 Task: Search one way flight ticket for 5 adults, 1 child, 2 infants in seat and 1 infant on lap in business from Albany: Albany International Airport to Greensboro: Piedmont Triad International Airport on 5-1-2023. Choice of flights is Delta. Number of bags: 1 carry on bag. Price is upto 76000. Outbound departure time preference is 5:30.
Action: Mouse moved to (218, 399)
Screenshot: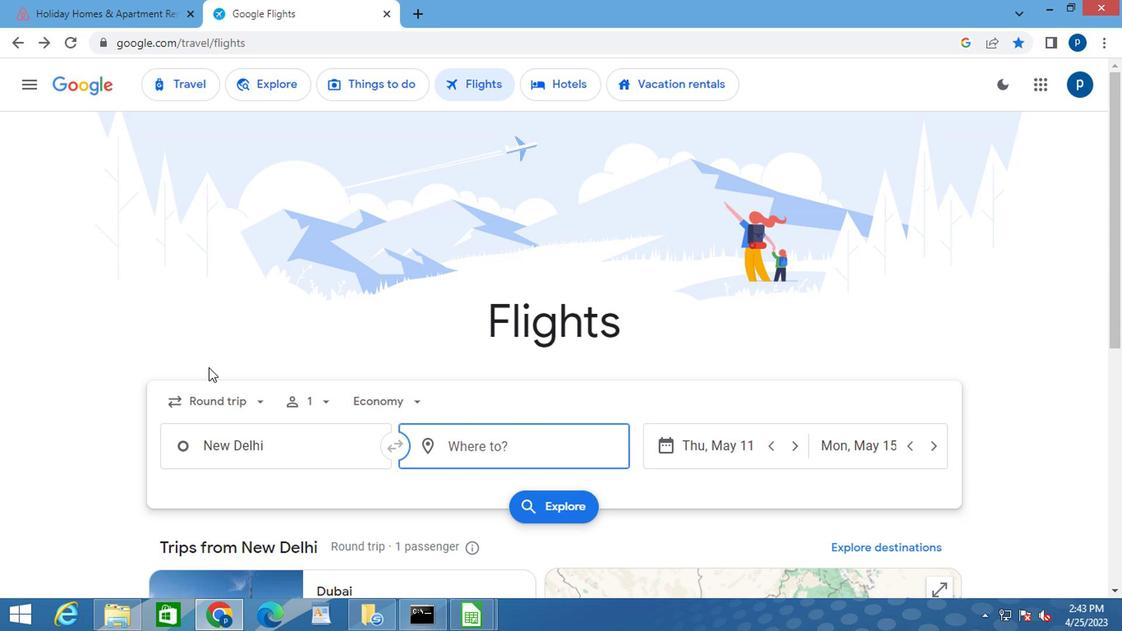 
Action: Mouse pressed left at (218, 399)
Screenshot: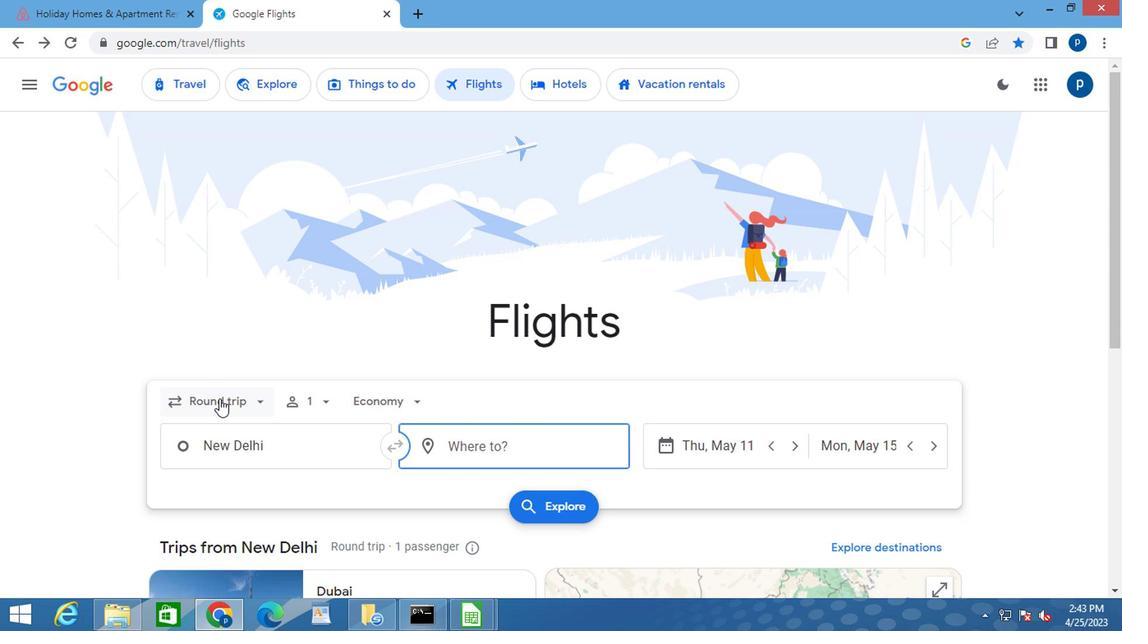 
Action: Mouse moved to (223, 473)
Screenshot: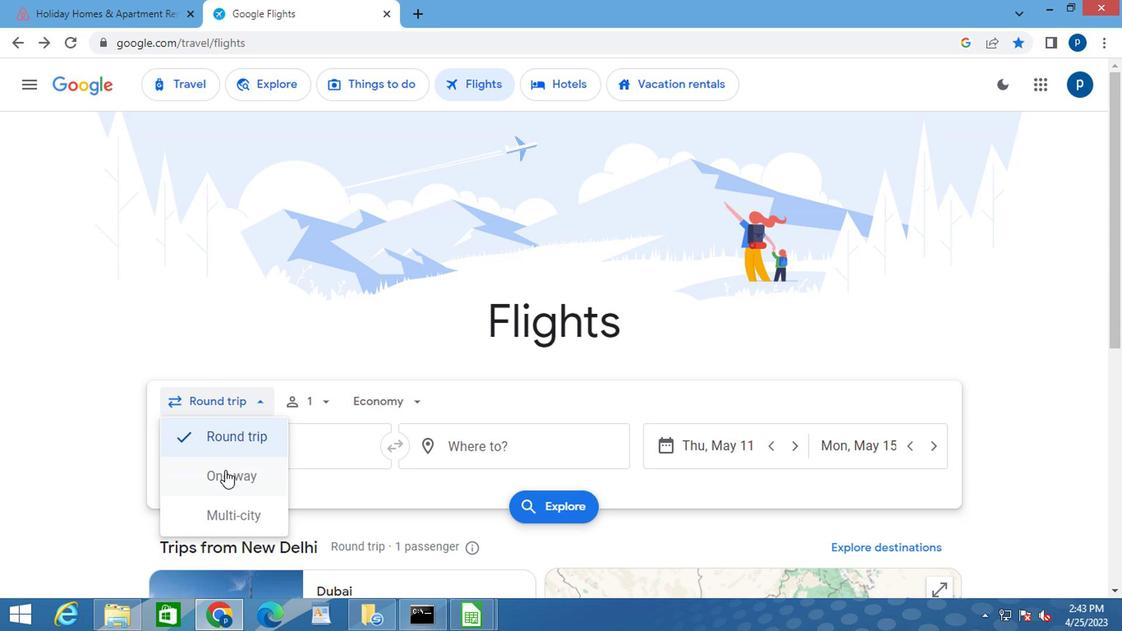 
Action: Mouse pressed left at (223, 473)
Screenshot: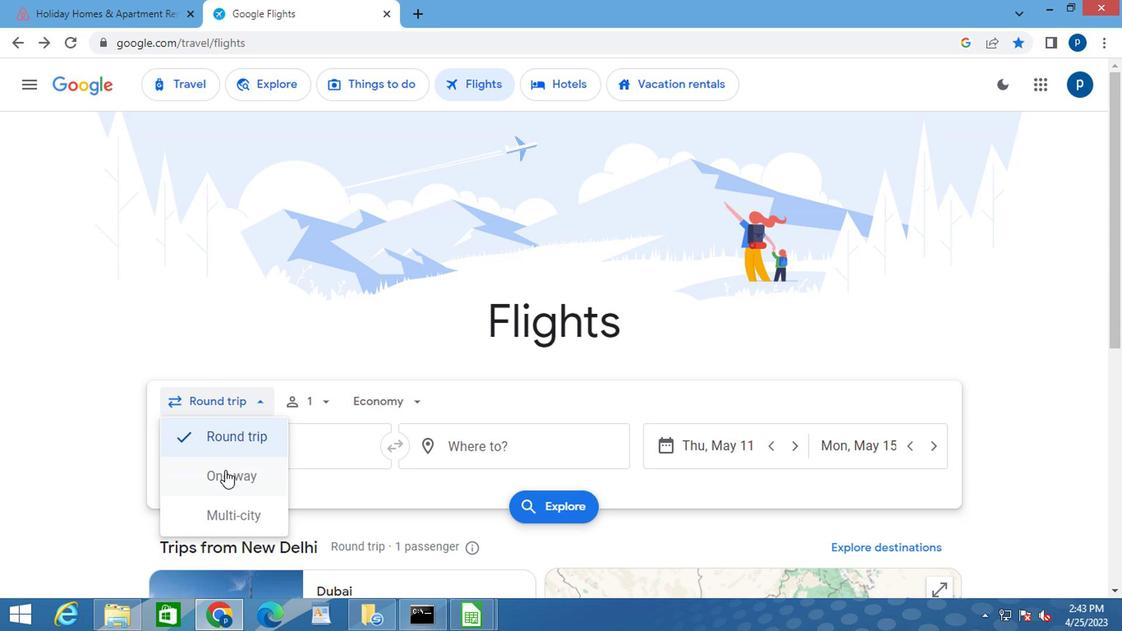 
Action: Mouse moved to (294, 402)
Screenshot: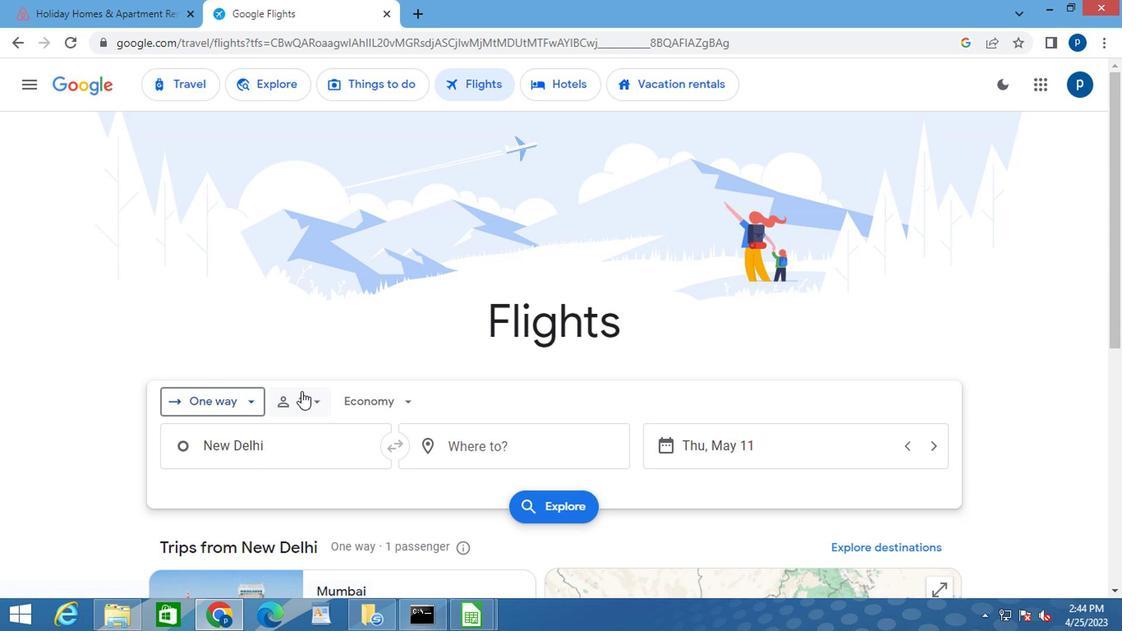 
Action: Mouse scrolled (294, 401) with delta (0, -1)
Screenshot: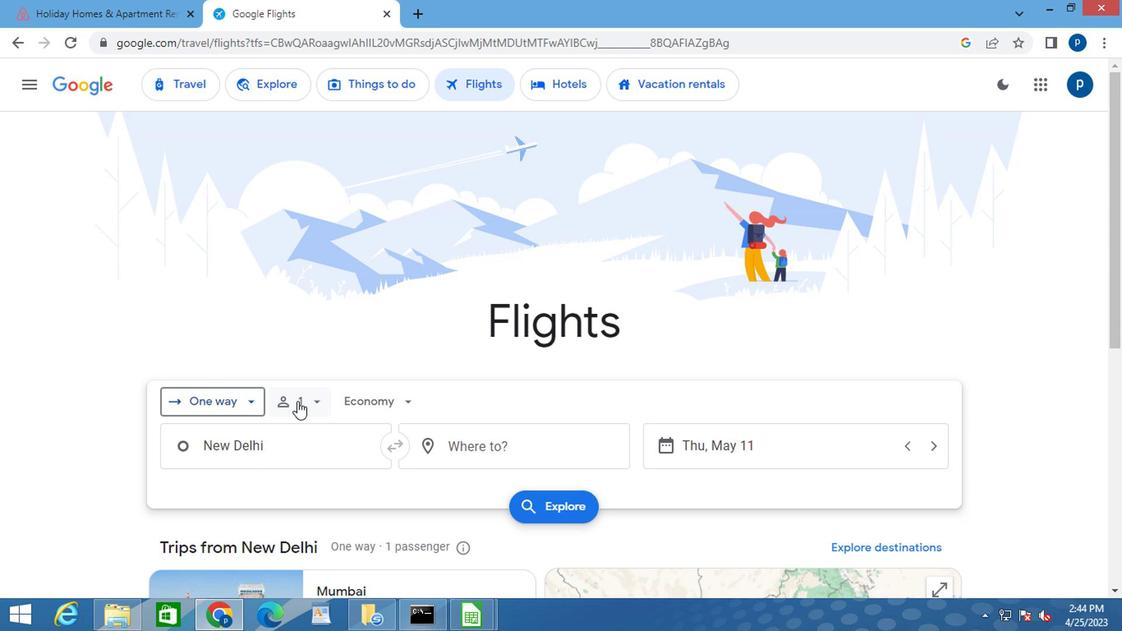 
Action: Mouse scrolled (294, 401) with delta (0, -1)
Screenshot: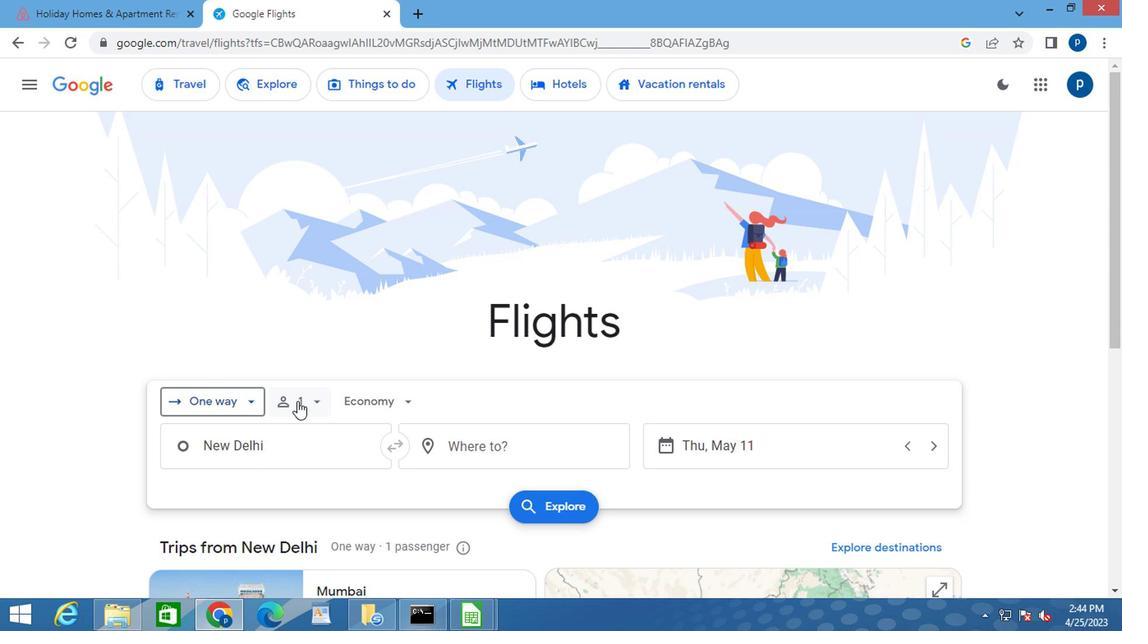 
Action: Mouse moved to (291, 401)
Screenshot: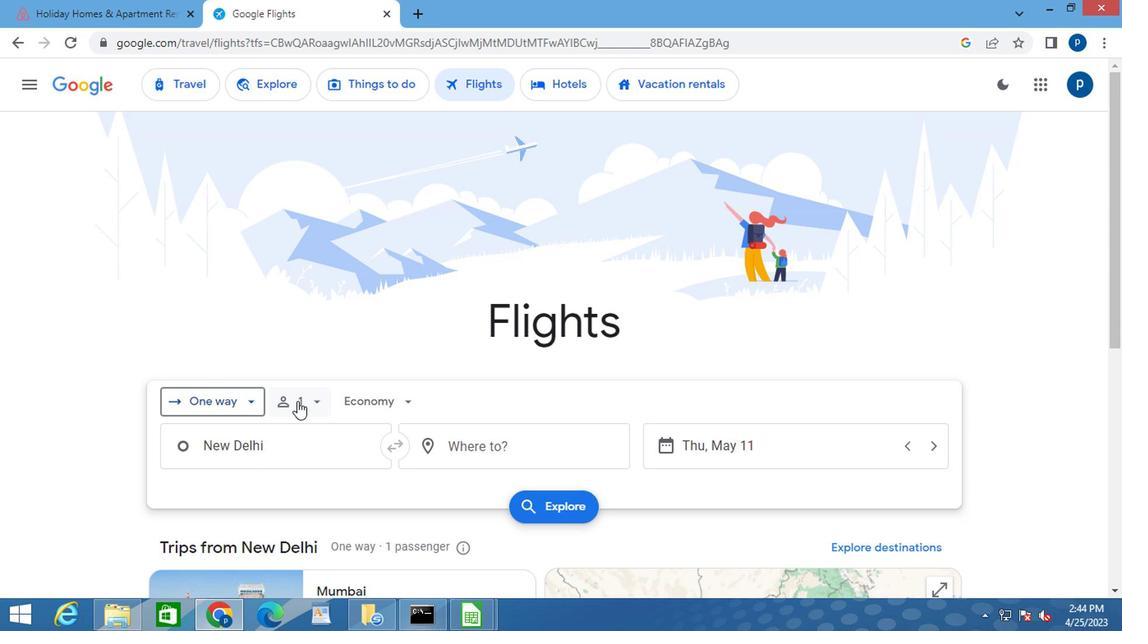 
Action: Mouse scrolled (292, 401) with delta (0, -1)
Screenshot: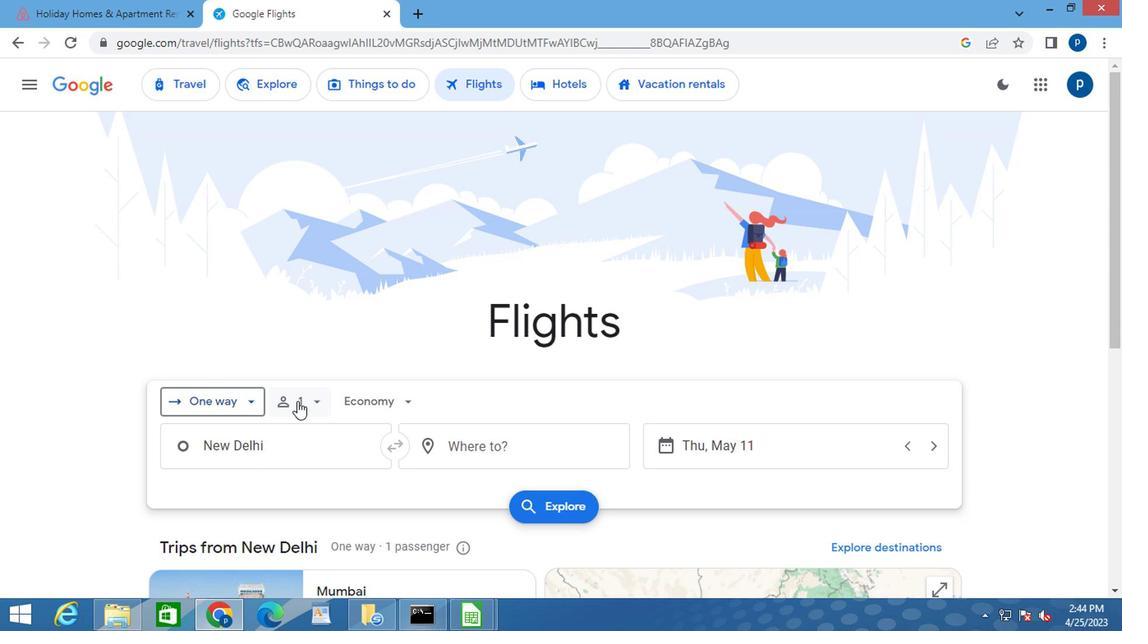 
Action: Mouse moved to (302, 157)
Screenshot: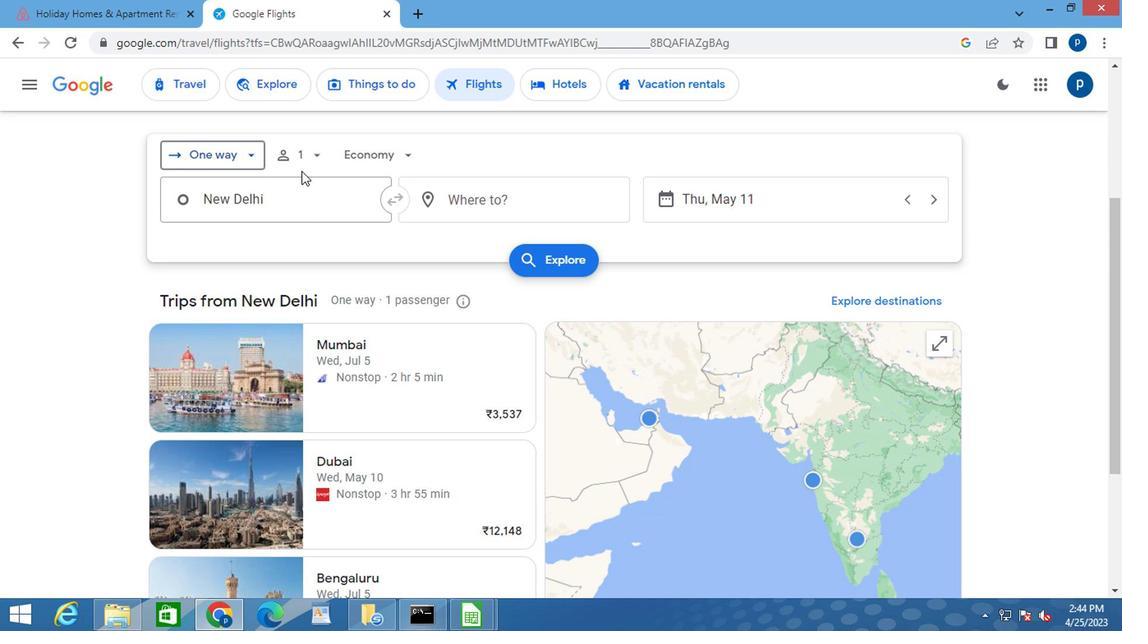 
Action: Mouse pressed left at (302, 157)
Screenshot: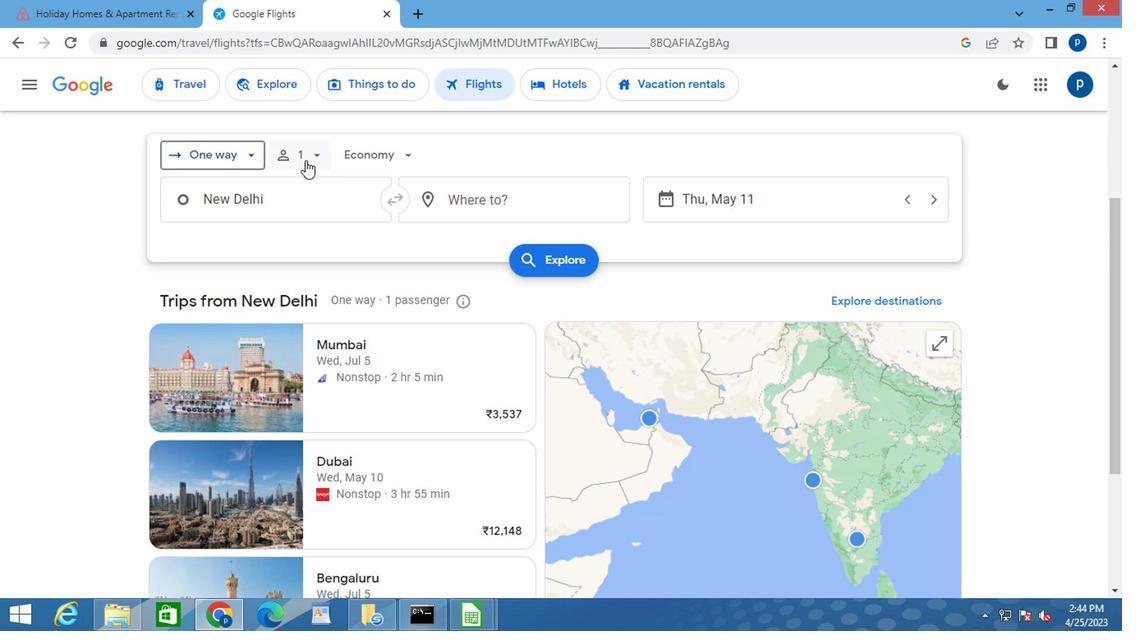 
Action: Mouse moved to (444, 202)
Screenshot: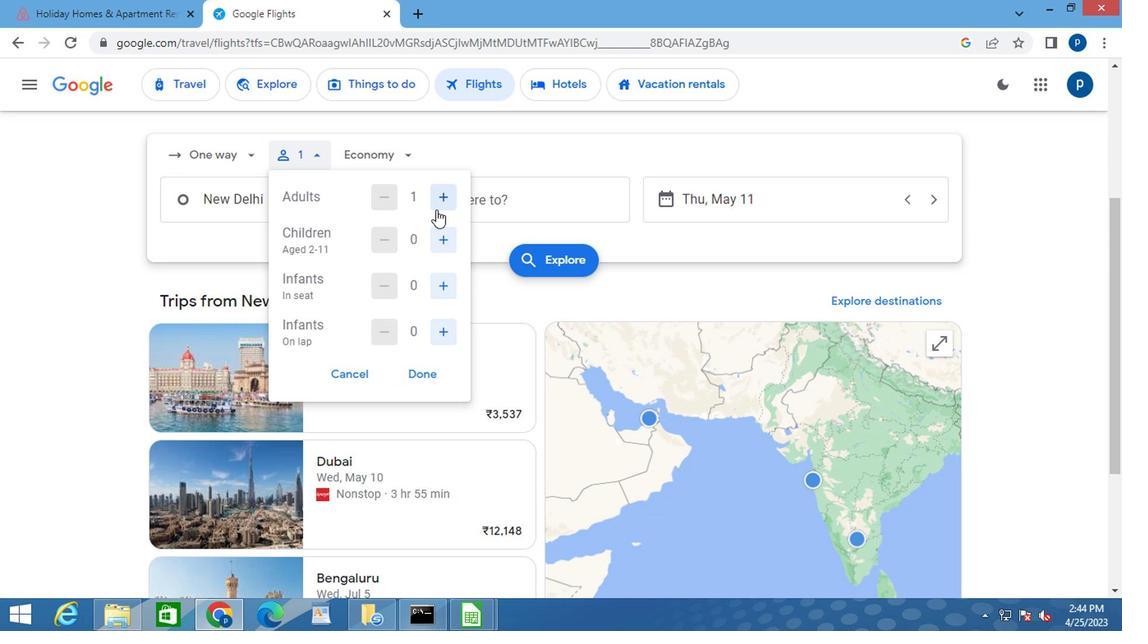 
Action: Mouse pressed left at (444, 202)
Screenshot: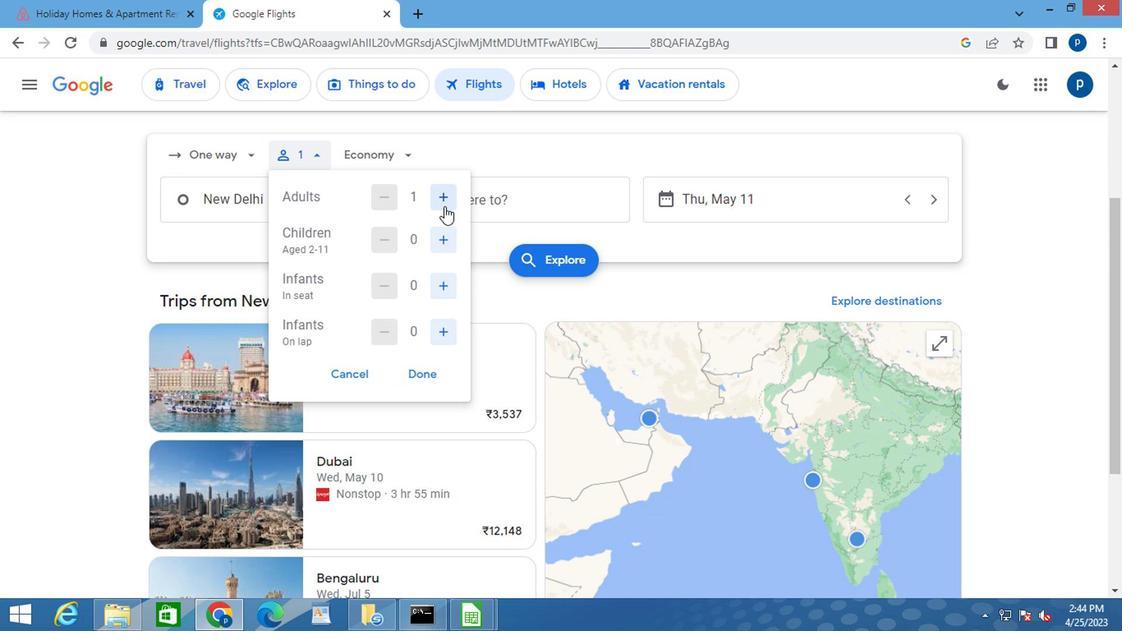 
Action: Mouse pressed left at (444, 202)
Screenshot: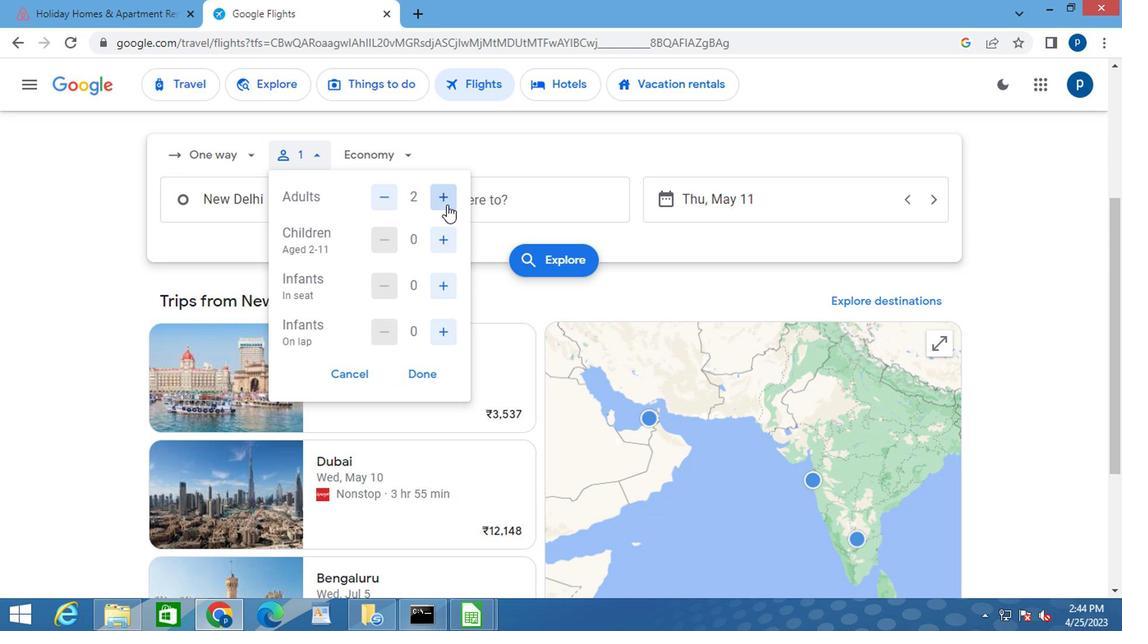 
Action: Mouse pressed left at (444, 202)
Screenshot: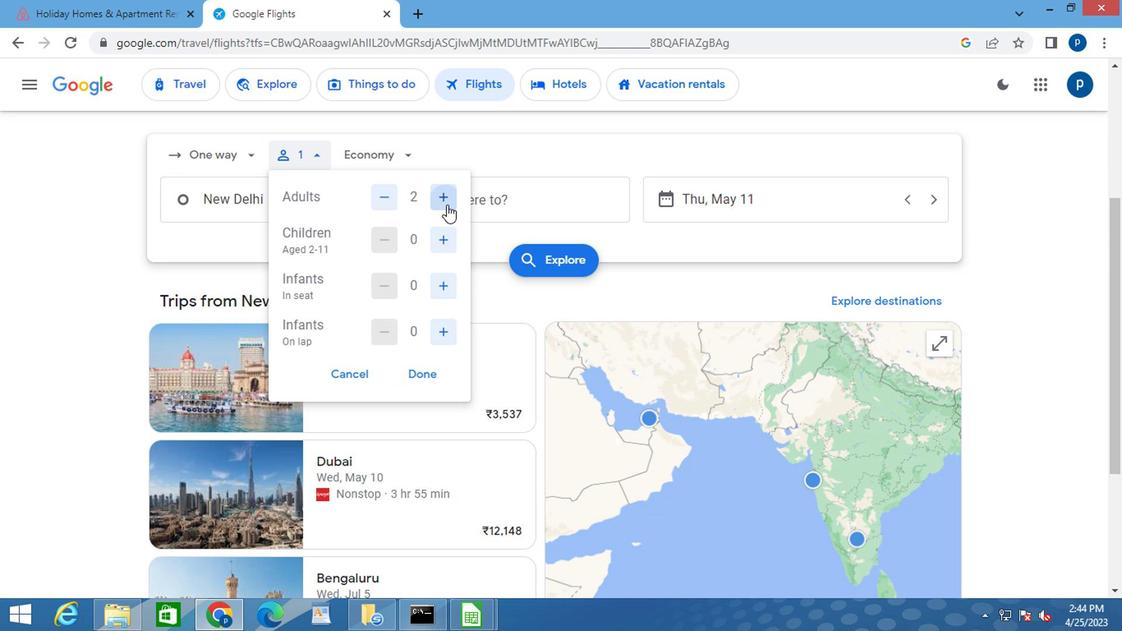 
Action: Mouse moved to (444, 202)
Screenshot: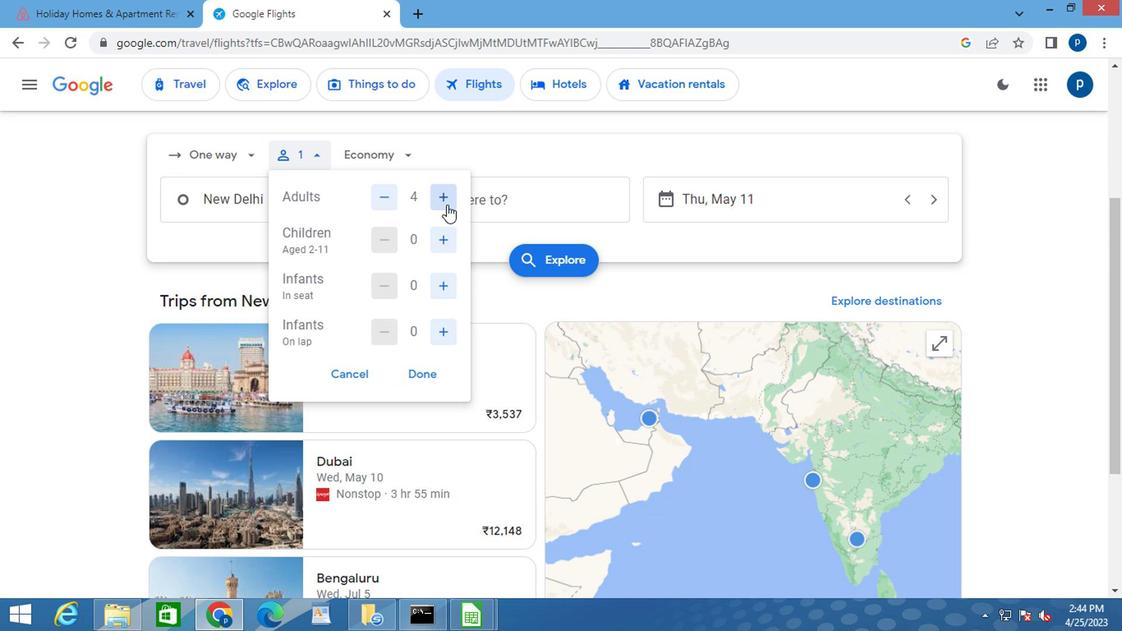 
Action: Mouse pressed left at (444, 202)
Screenshot: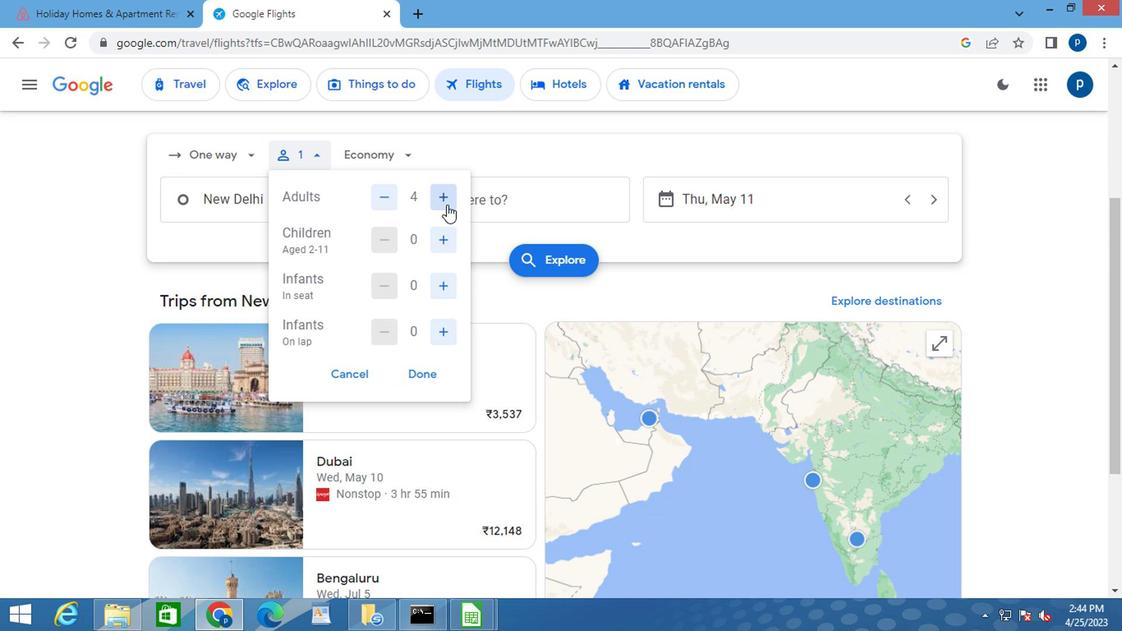 
Action: Mouse moved to (438, 239)
Screenshot: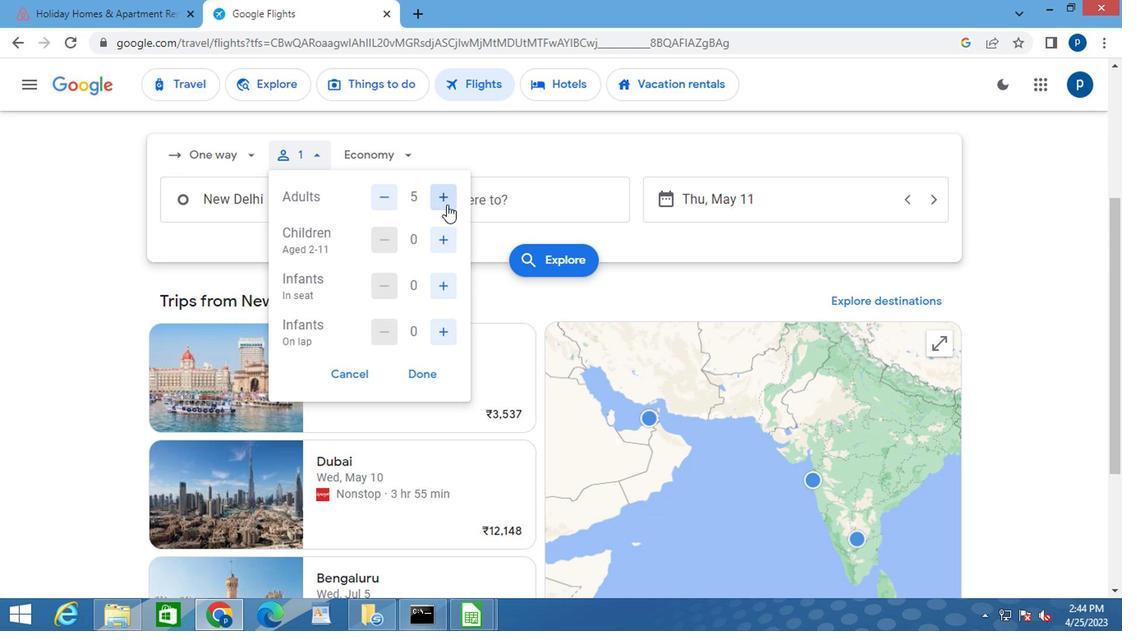 
Action: Mouse pressed left at (438, 239)
Screenshot: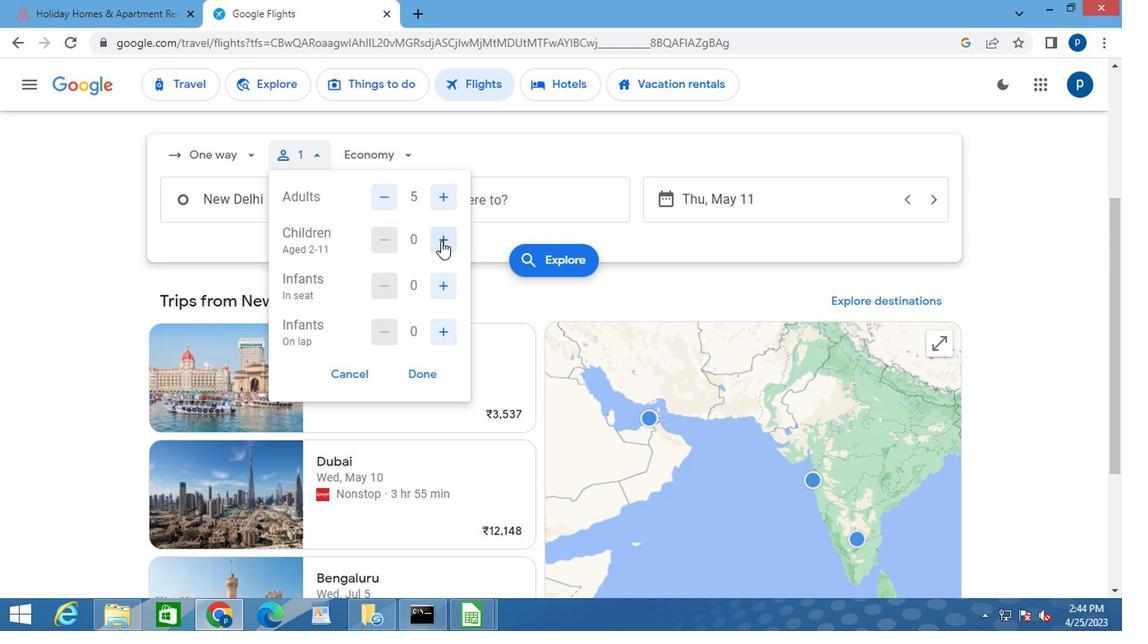 
Action: Mouse moved to (440, 280)
Screenshot: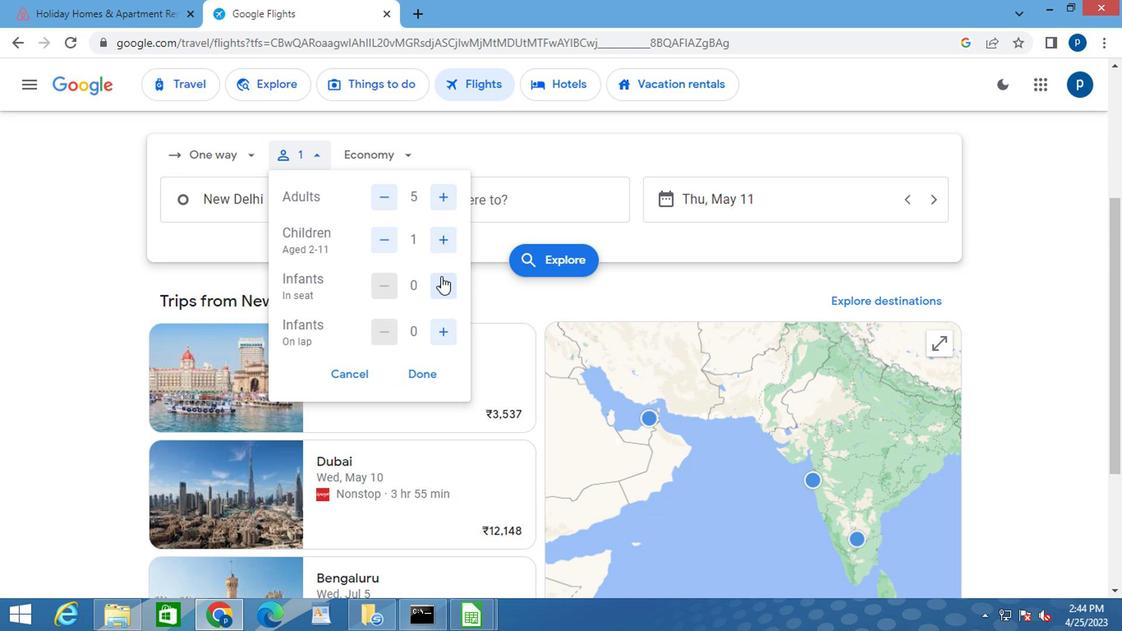 
Action: Mouse pressed left at (440, 280)
Screenshot: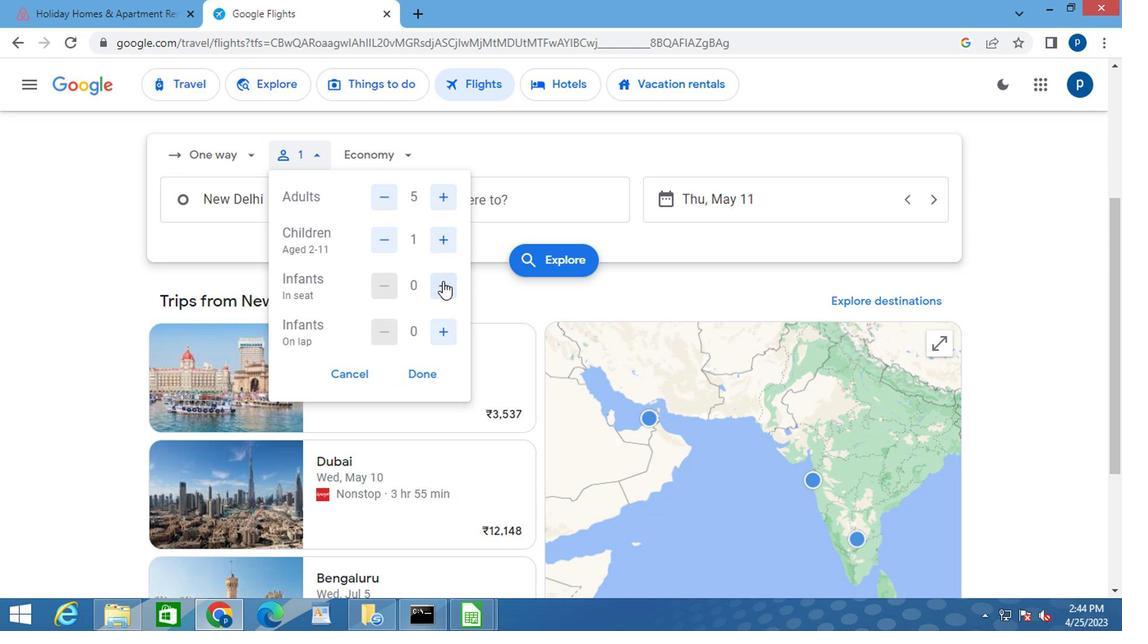 
Action: Mouse moved to (440, 280)
Screenshot: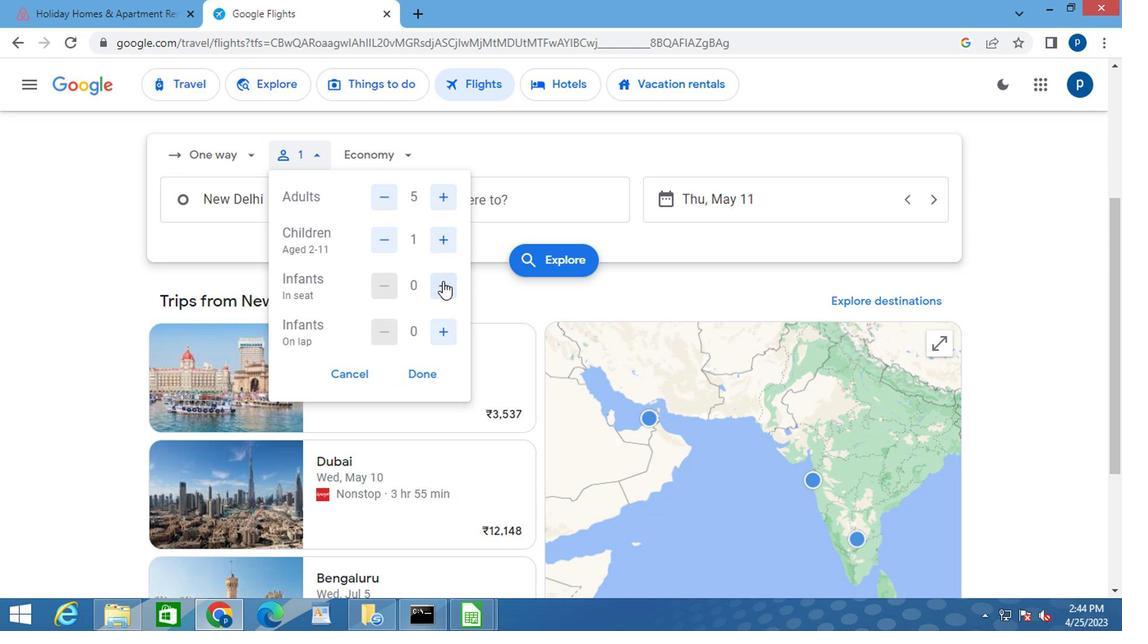 
Action: Mouse pressed left at (440, 280)
Screenshot: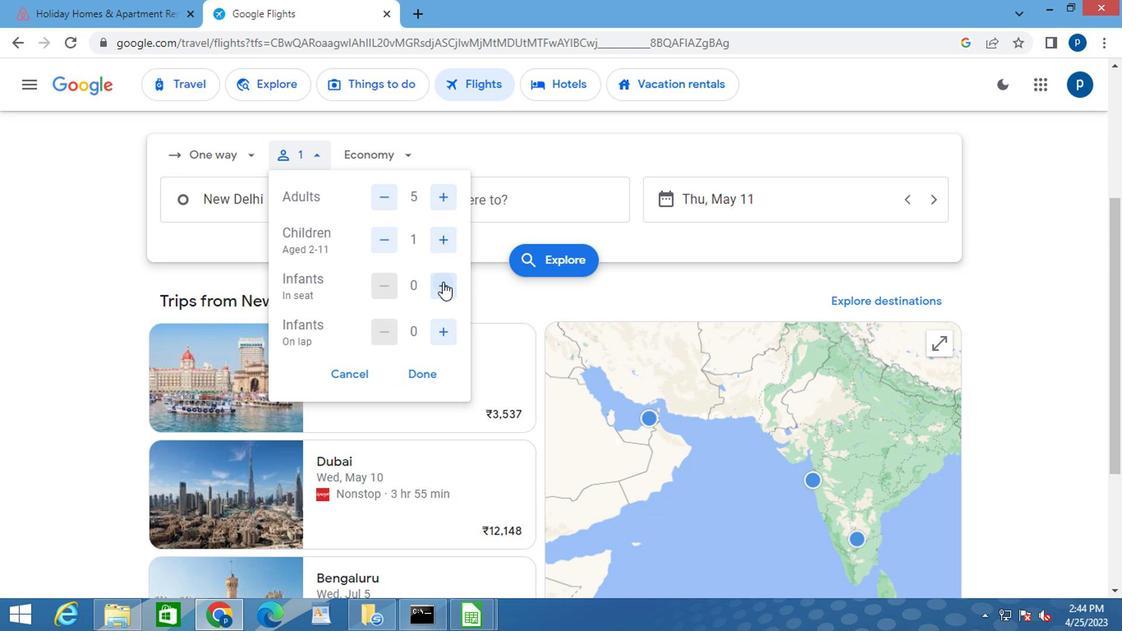 
Action: Mouse moved to (440, 323)
Screenshot: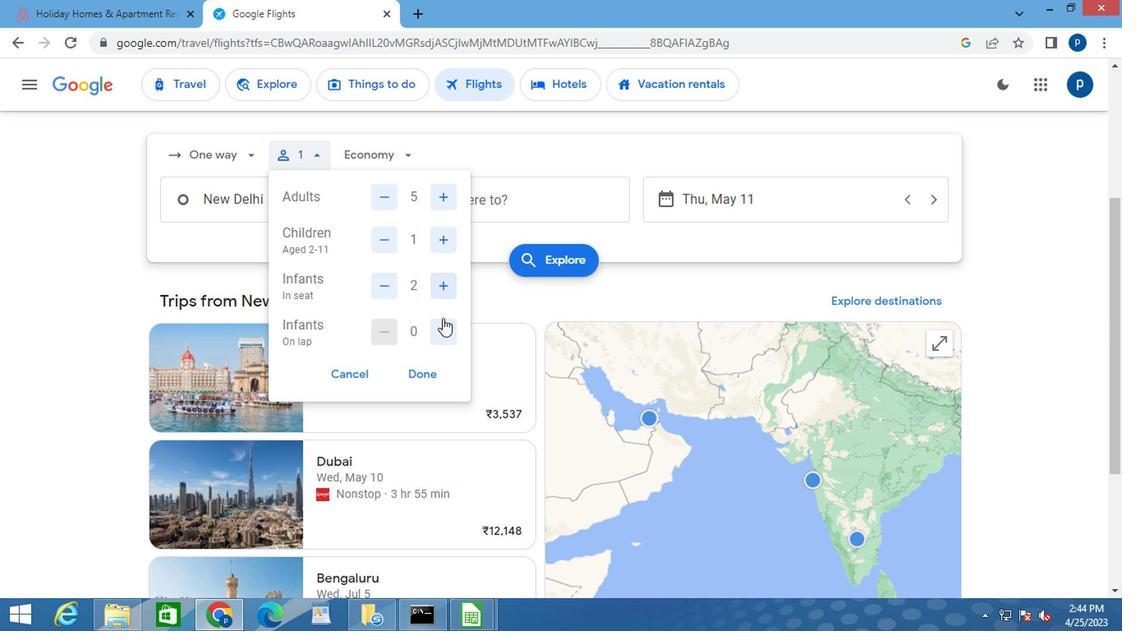 
Action: Mouse pressed left at (440, 323)
Screenshot: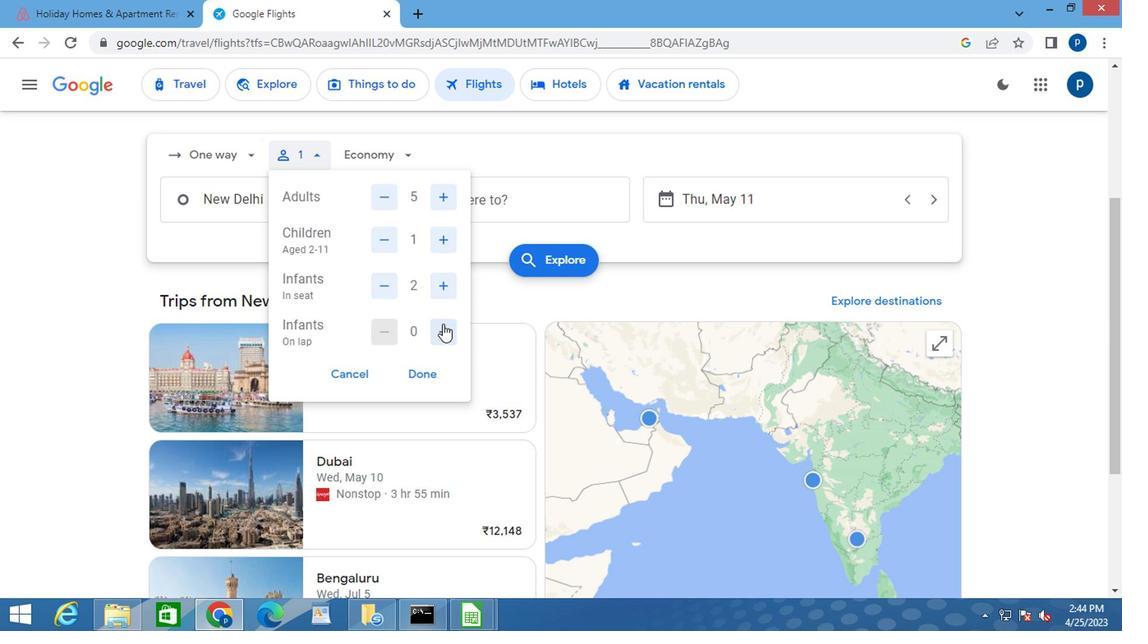 
Action: Mouse moved to (421, 371)
Screenshot: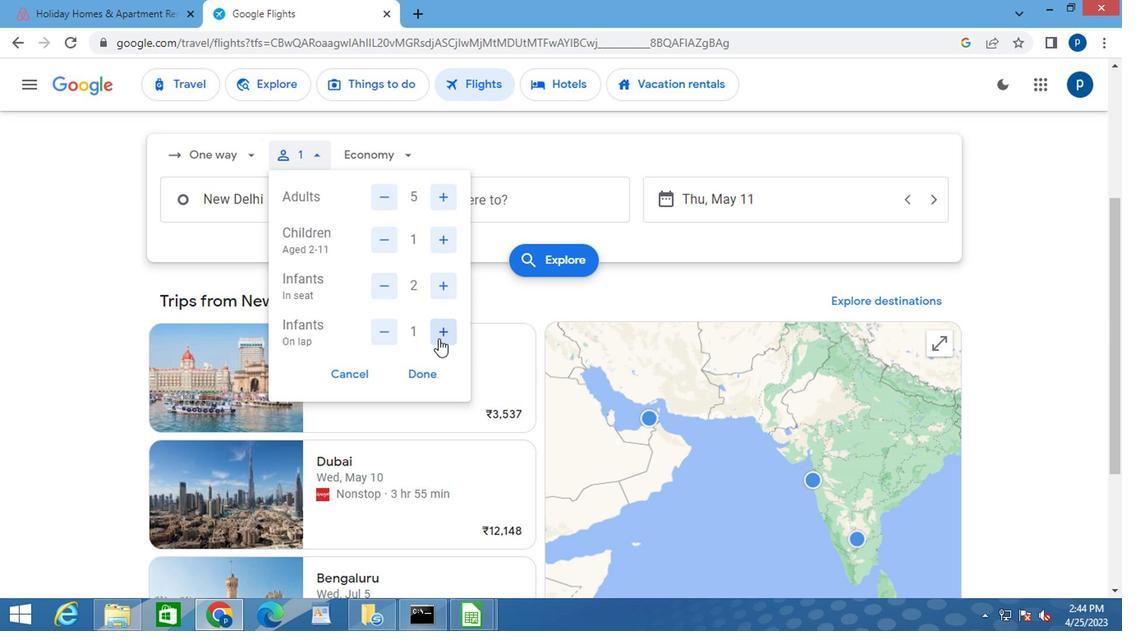 
Action: Mouse pressed left at (421, 371)
Screenshot: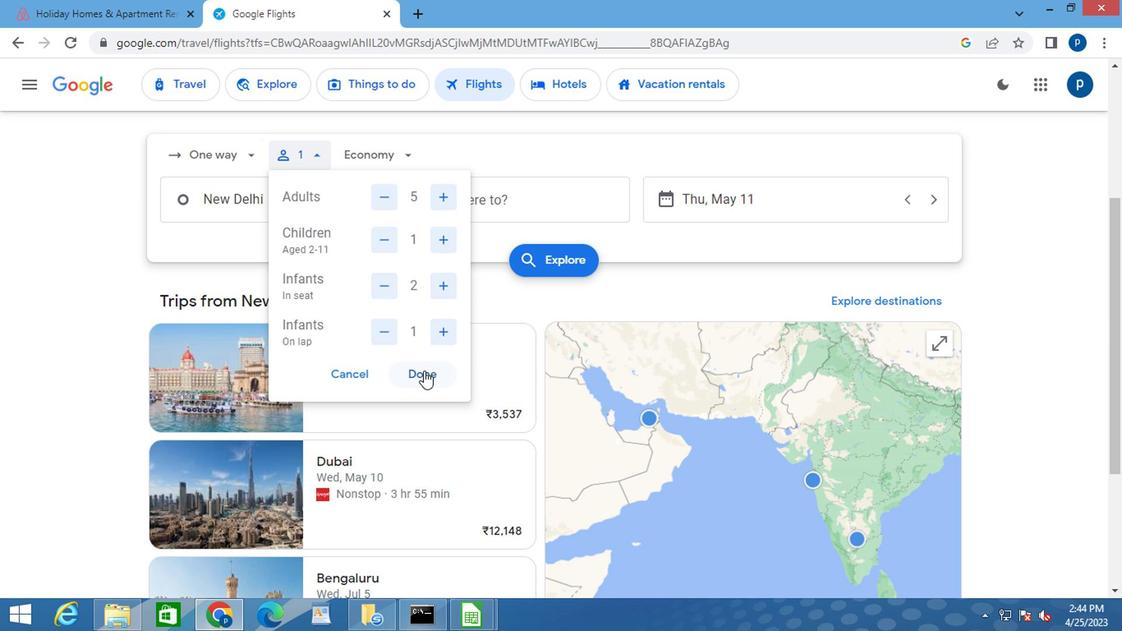 
Action: Mouse moved to (387, 155)
Screenshot: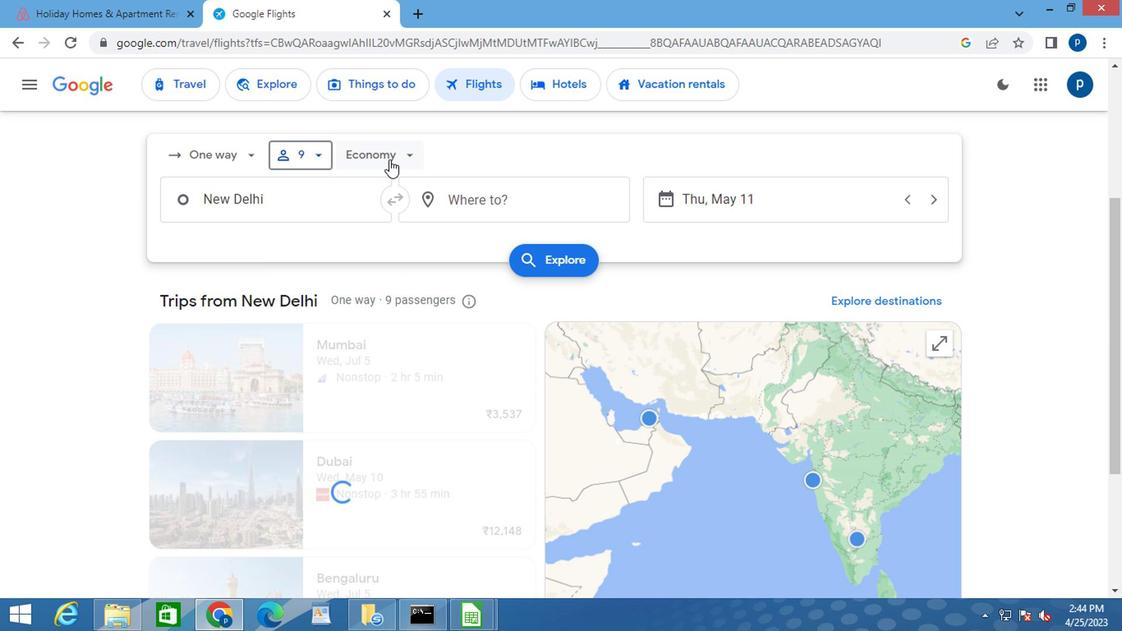 
Action: Mouse pressed left at (387, 155)
Screenshot: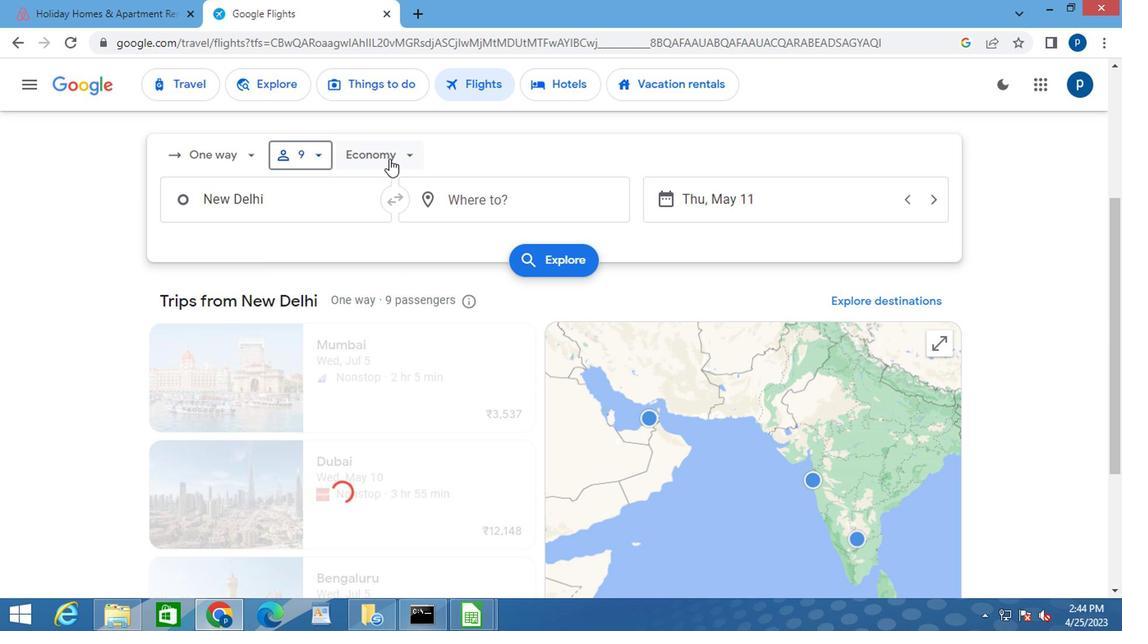 
Action: Mouse moved to (391, 261)
Screenshot: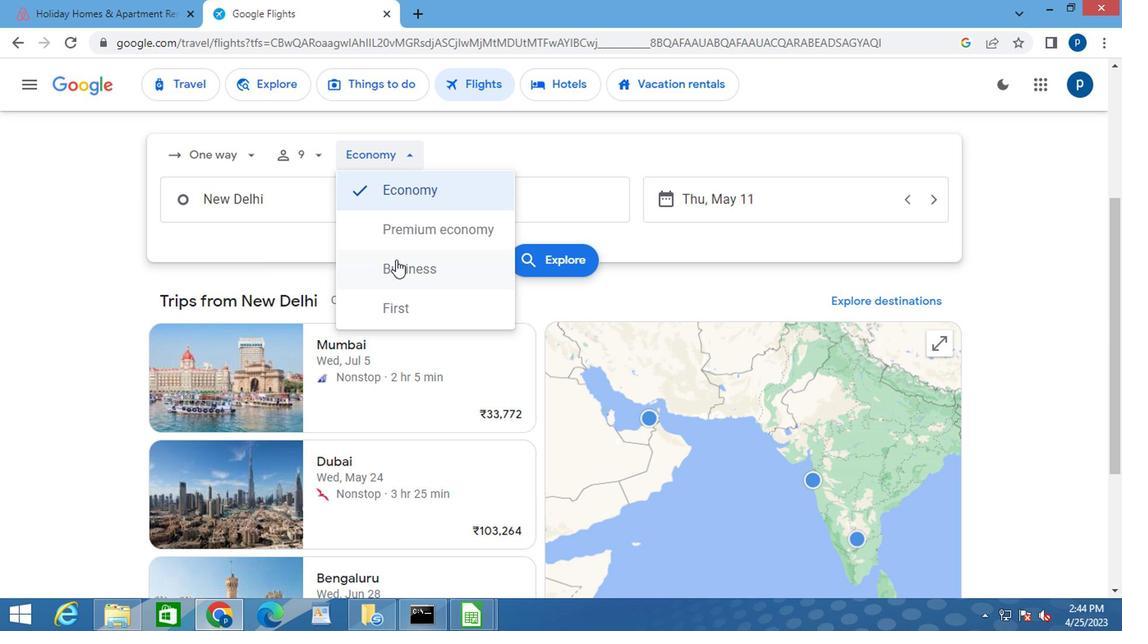 
Action: Mouse pressed left at (391, 261)
Screenshot: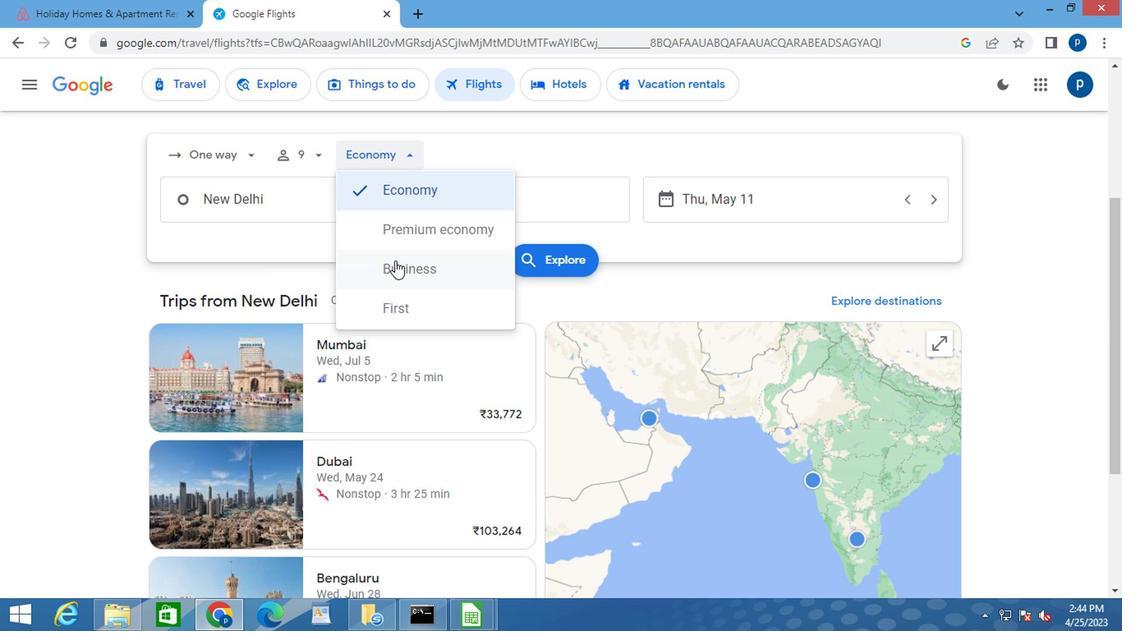 
Action: Mouse moved to (249, 202)
Screenshot: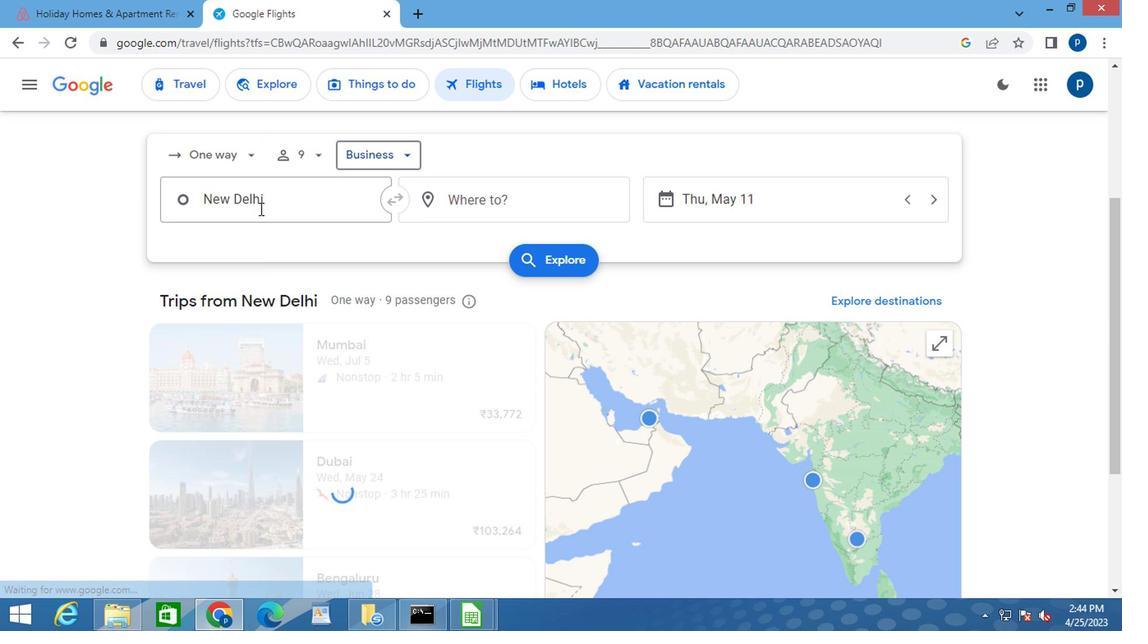 
Action: Mouse pressed left at (249, 202)
Screenshot: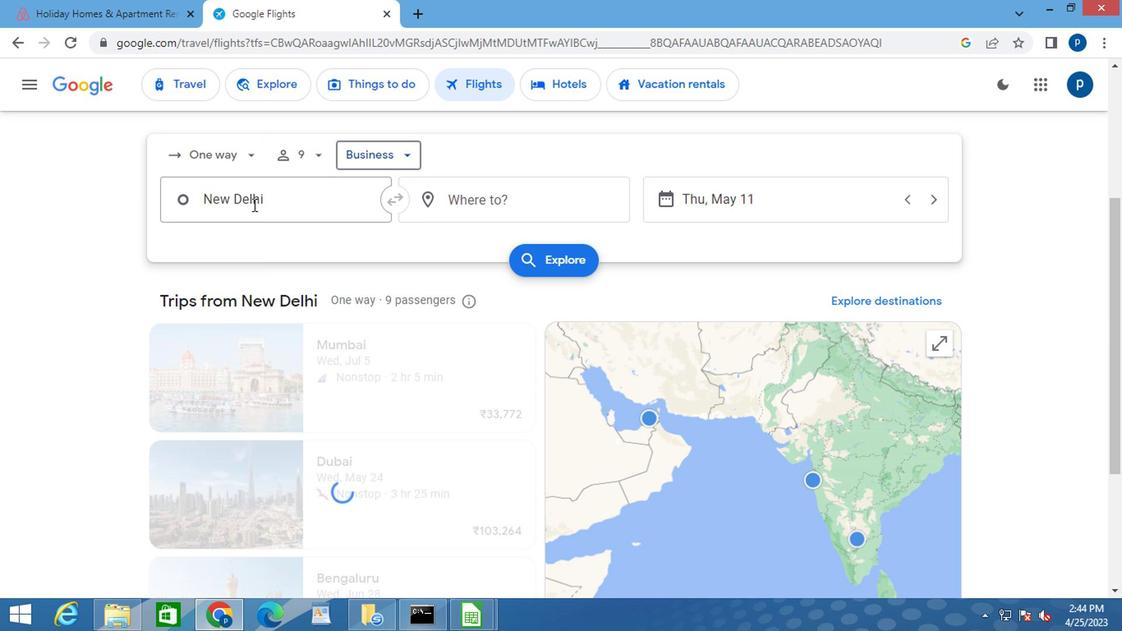 
Action: Mouse pressed left at (249, 202)
Screenshot: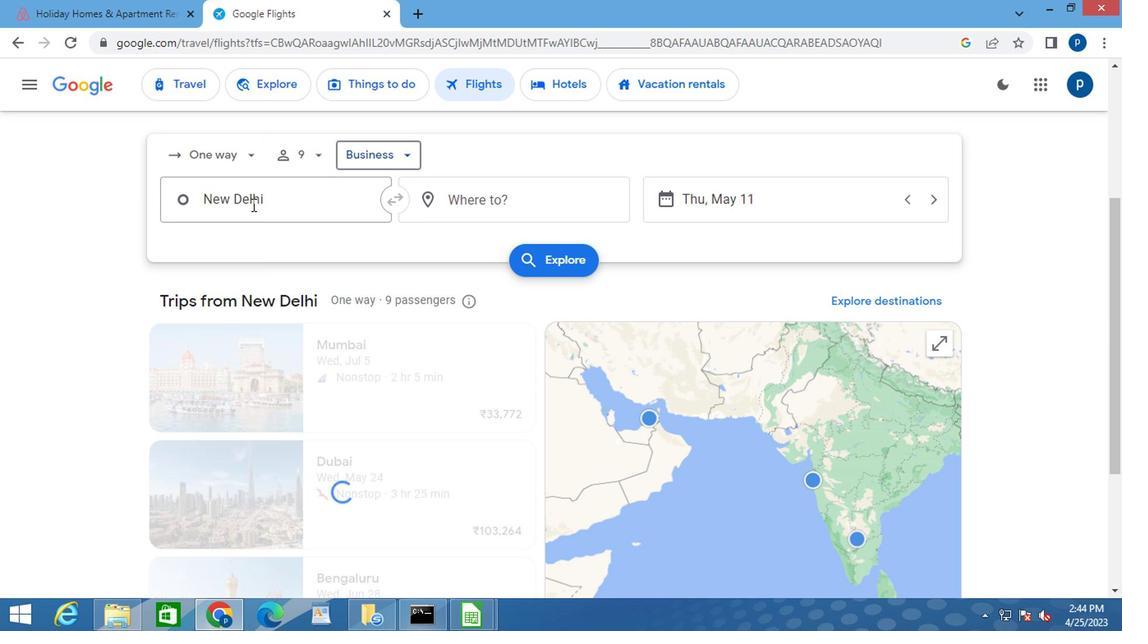 
Action: Key pressed <Key.delete><Key.caps_lock>a<Key.caps_lock>lbany<Key.space><Key.caps_lock>i<Key.caps_lock>n
Screenshot: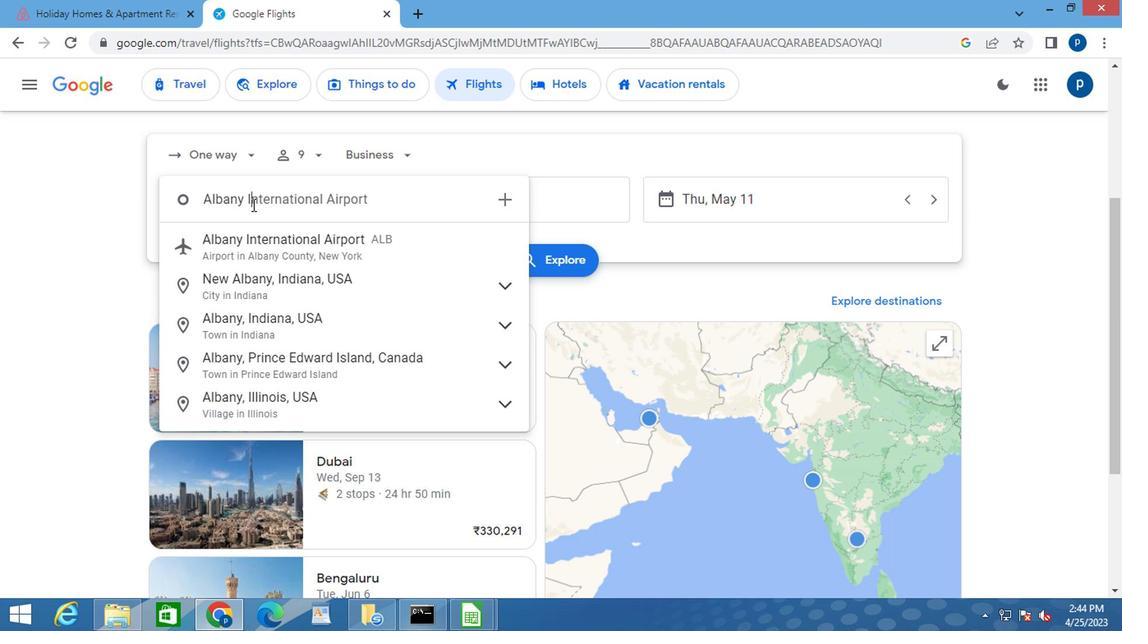 
Action: Mouse moved to (283, 242)
Screenshot: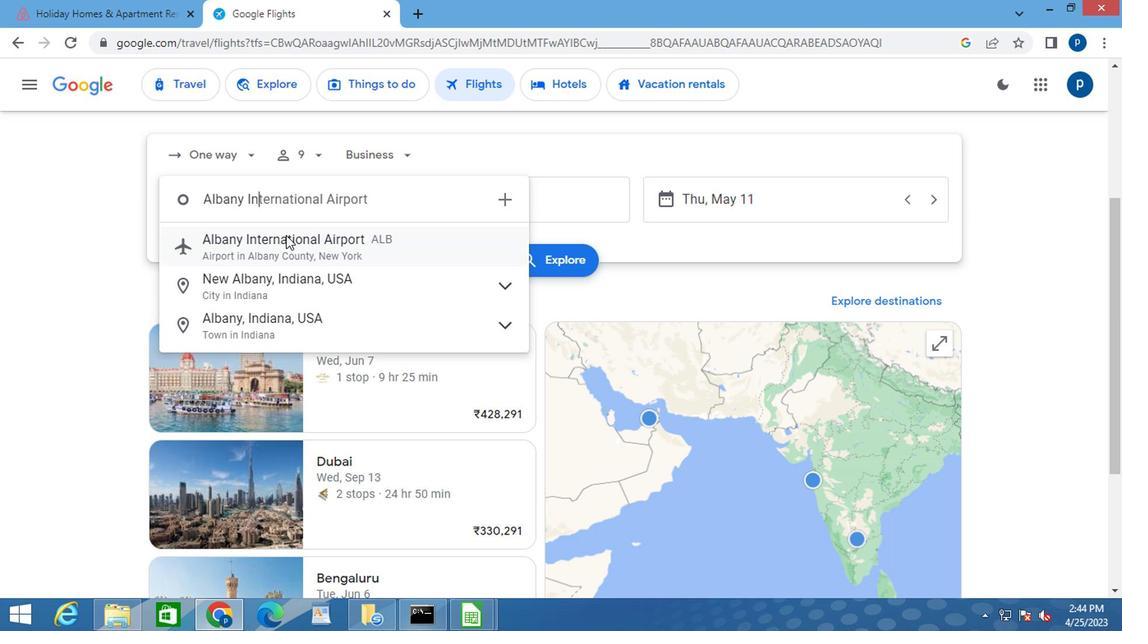 
Action: Mouse pressed left at (283, 242)
Screenshot: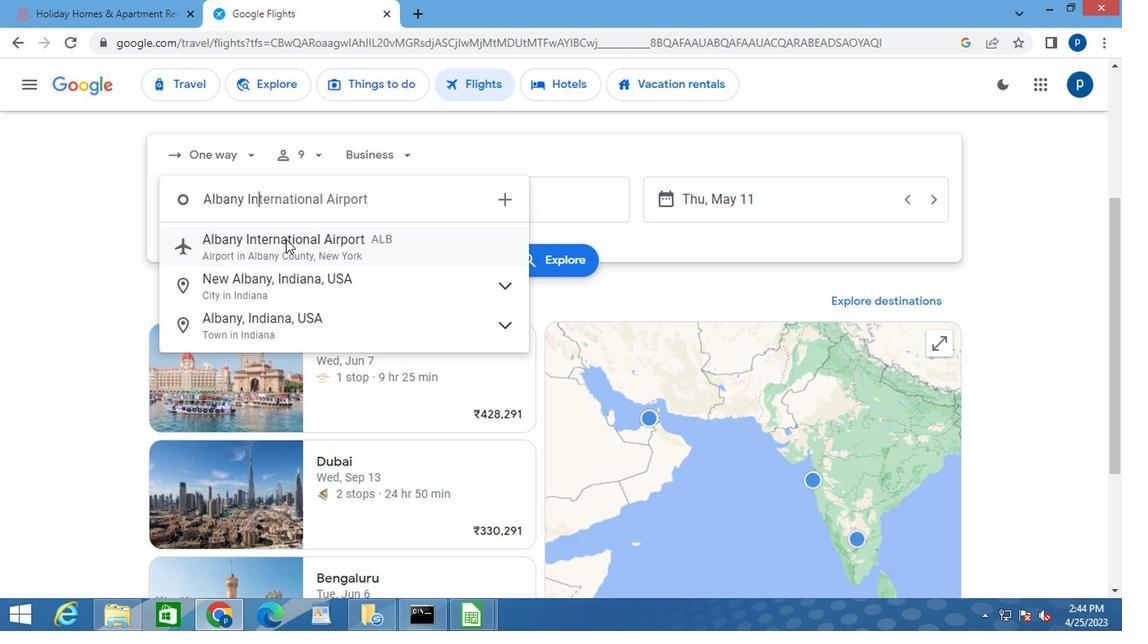 
Action: Mouse moved to (460, 204)
Screenshot: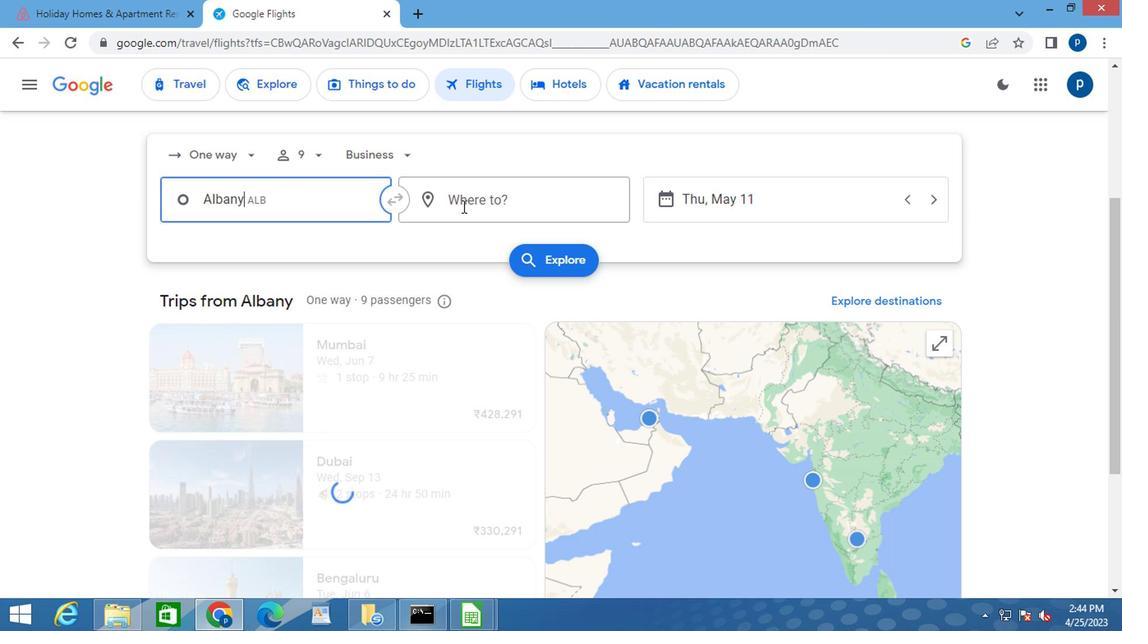 
Action: Mouse pressed left at (460, 204)
Screenshot: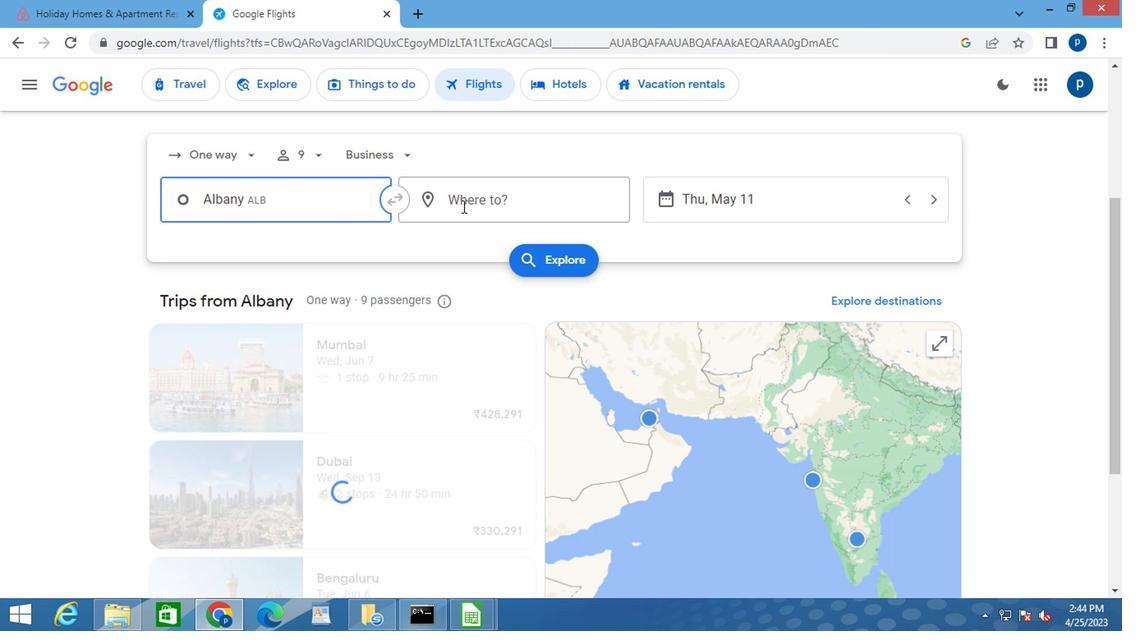 
Action: Key pressed <Key.caps_lock>p<Key.caps_lock>iedmon
Screenshot: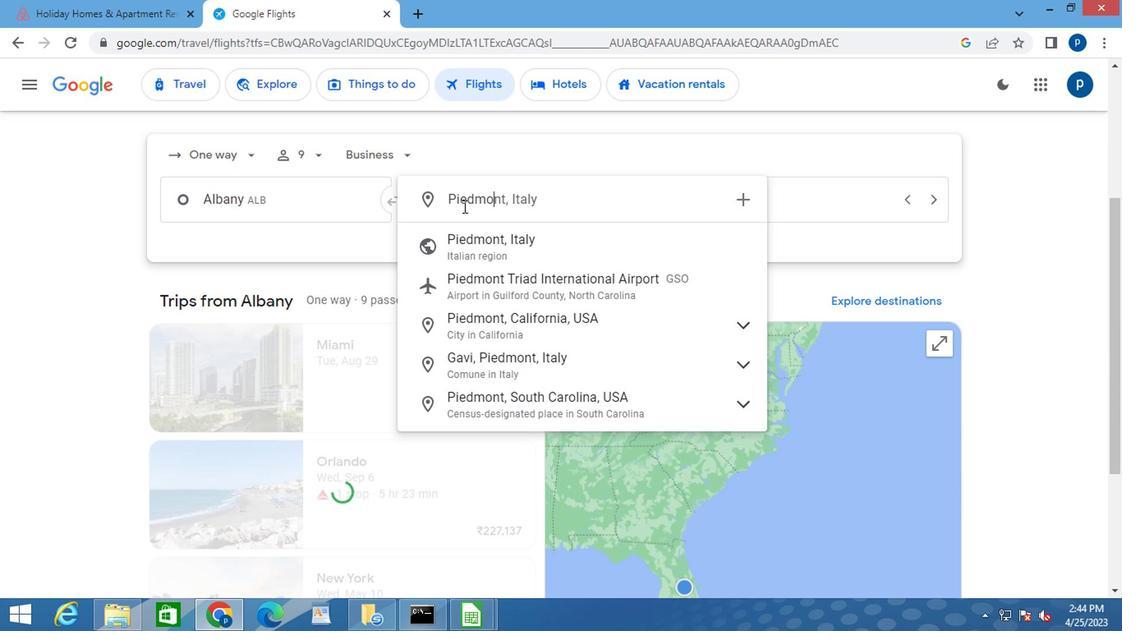 
Action: Mouse moved to (495, 295)
Screenshot: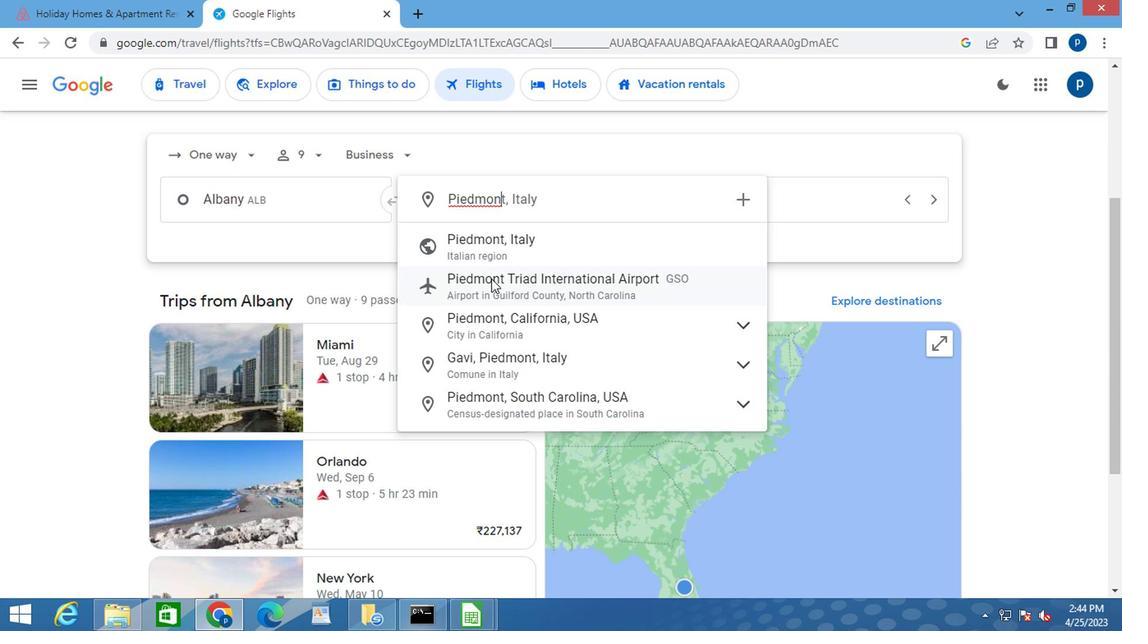 
Action: Mouse pressed left at (495, 295)
Screenshot: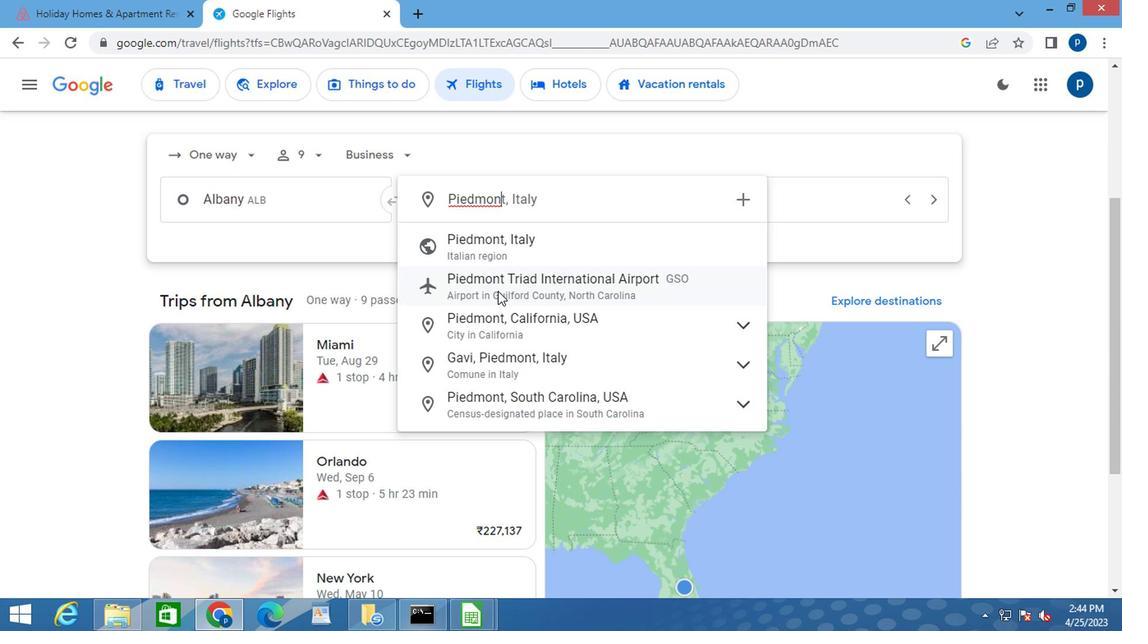 
Action: Mouse moved to (662, 199)
Screenshot: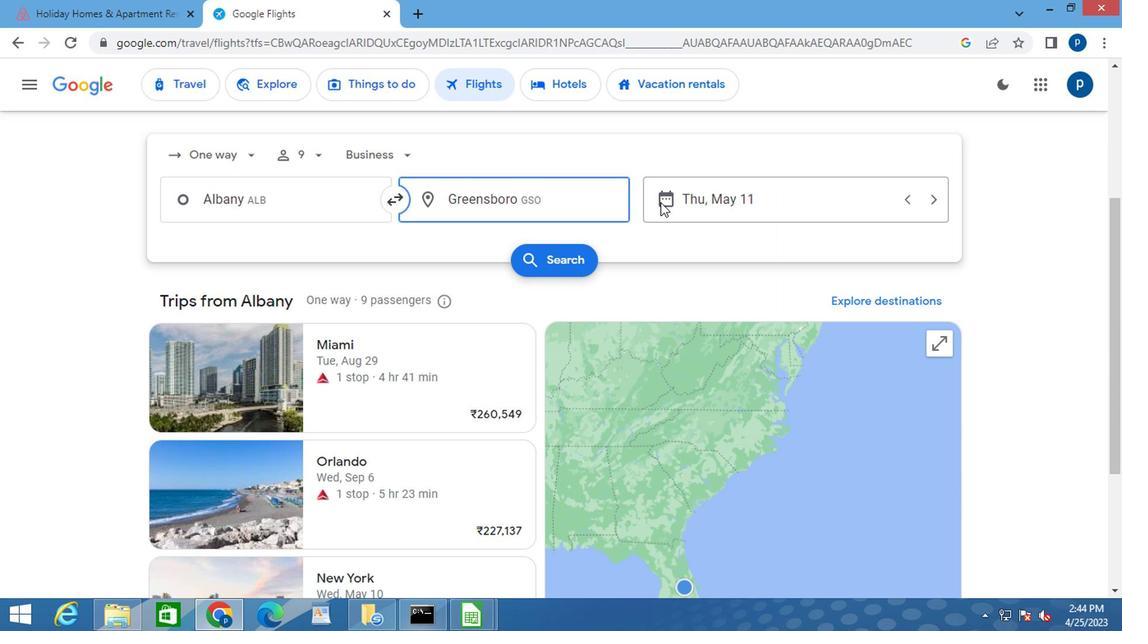 
Action: Mouse pressed left at (662, 199)
Screenshot: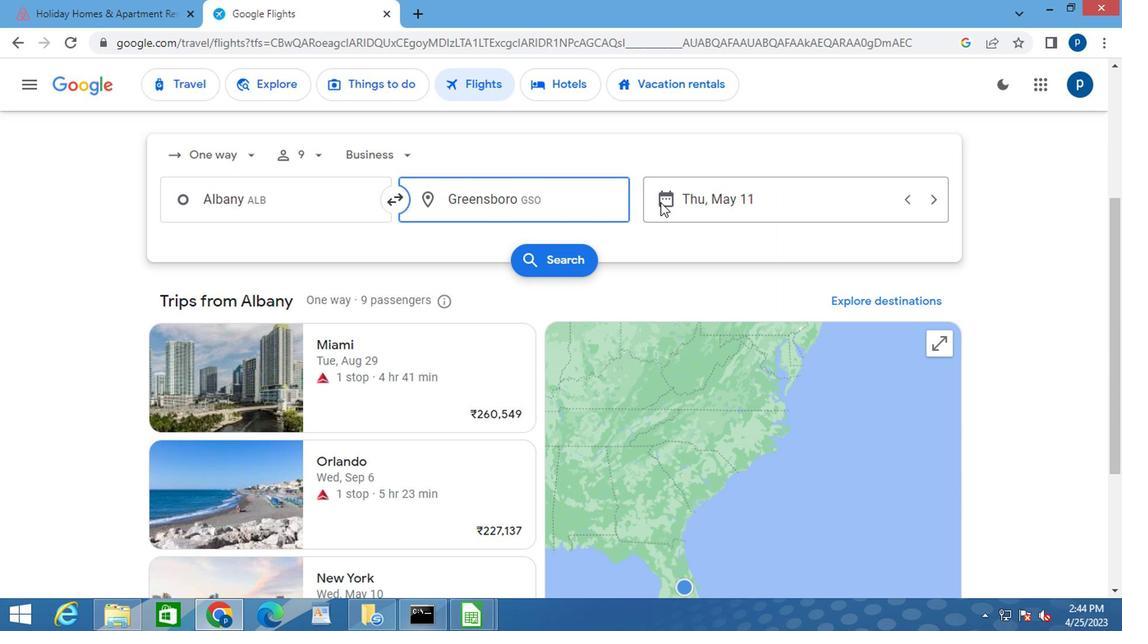 
Action: Mouse moved to (717, 297)
Screenshot: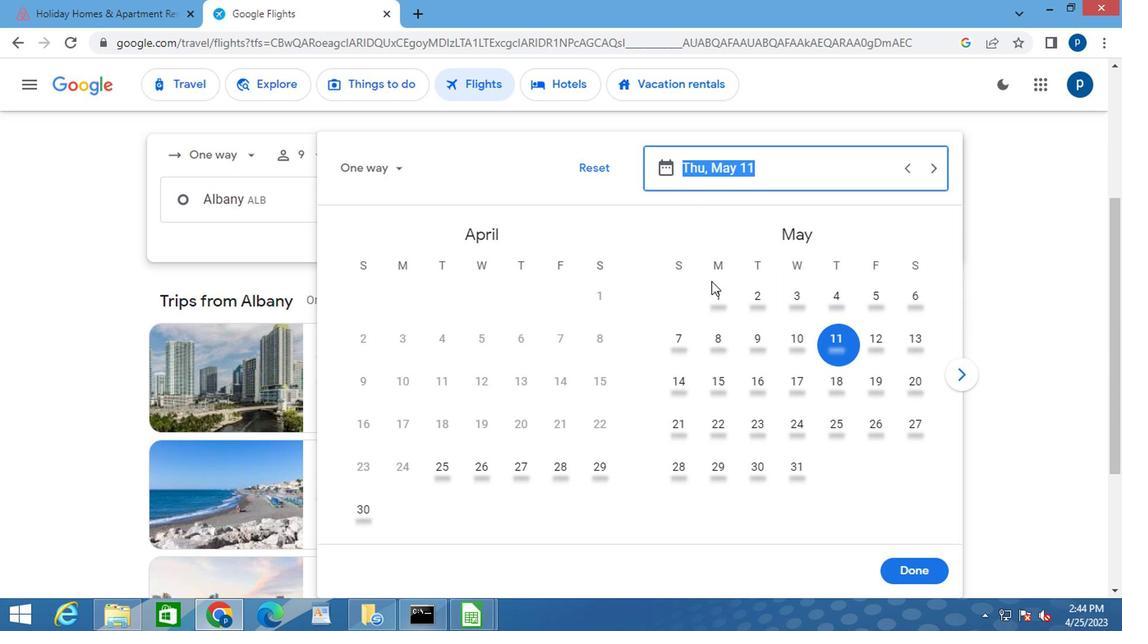 
Action: Mouse pressed left at (717, 297)
Screenshot: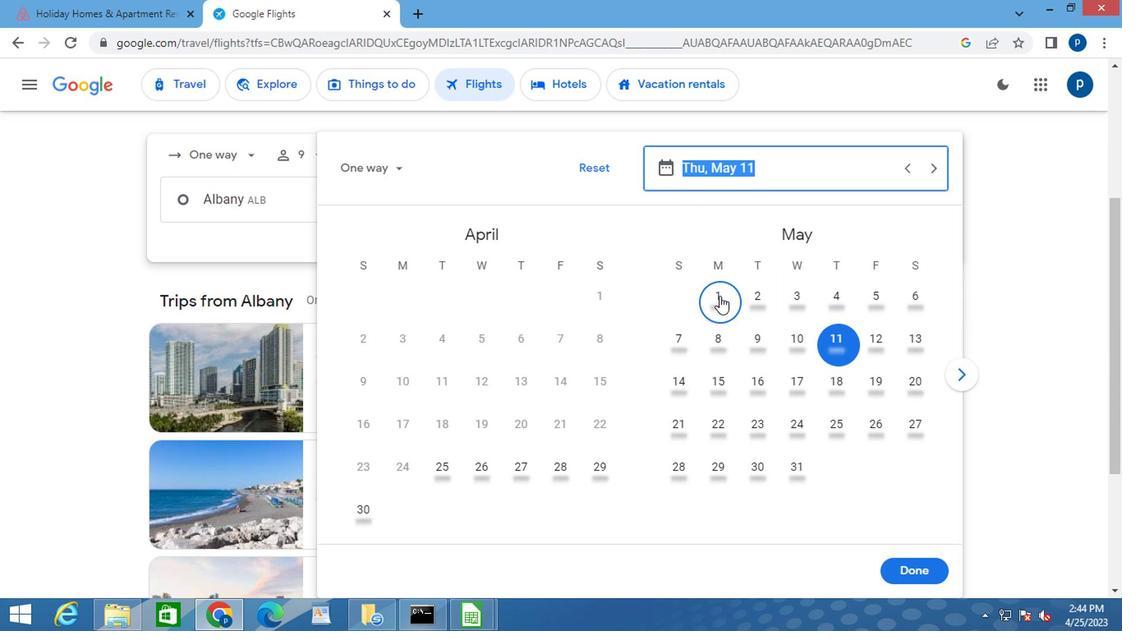 
Action: Mouse moved to (909, 571)
Screenshot: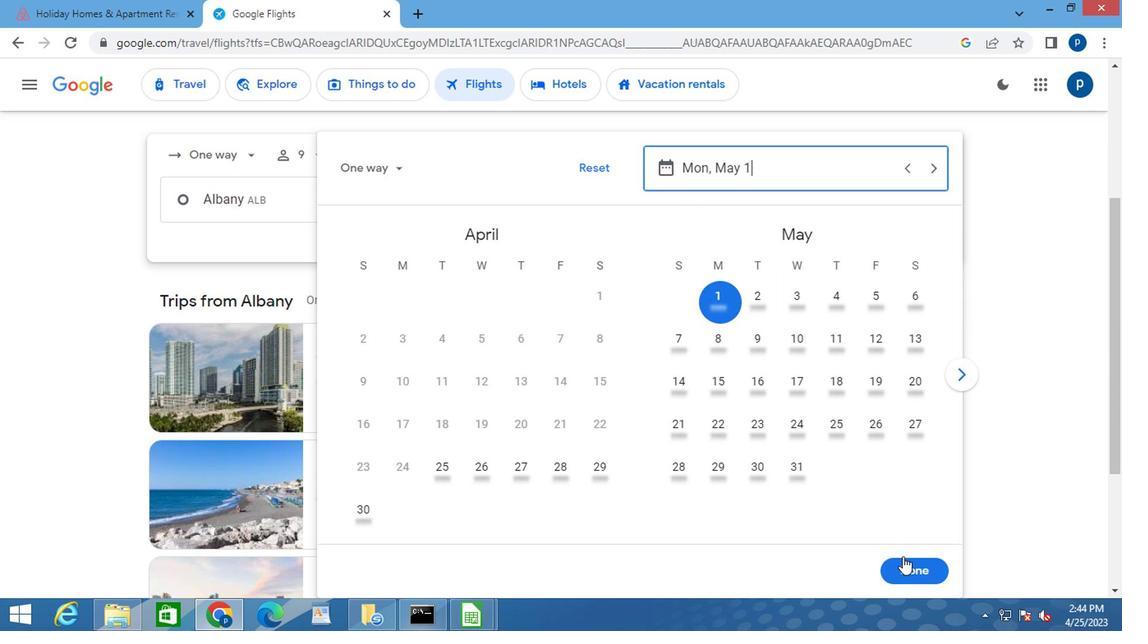 
Action: Mouse pressed left at (909, 571)
Screenshot: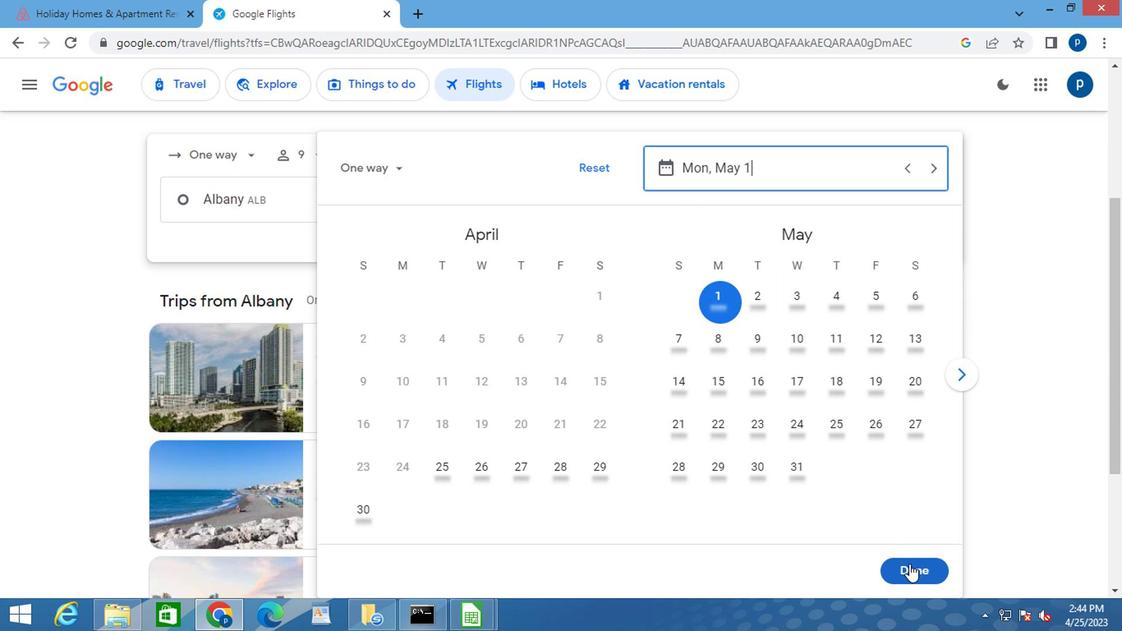 
Action: Mouse moved to (553, 260)
Screenshot: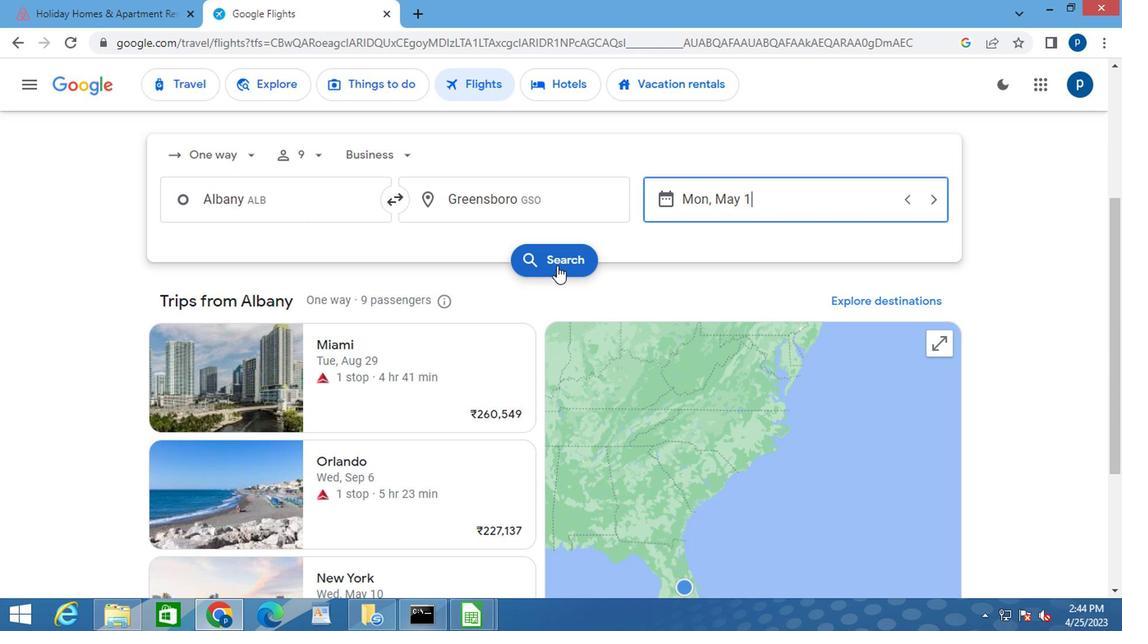 
Action: Mouse pressed left at (553, 260)
Screenshot: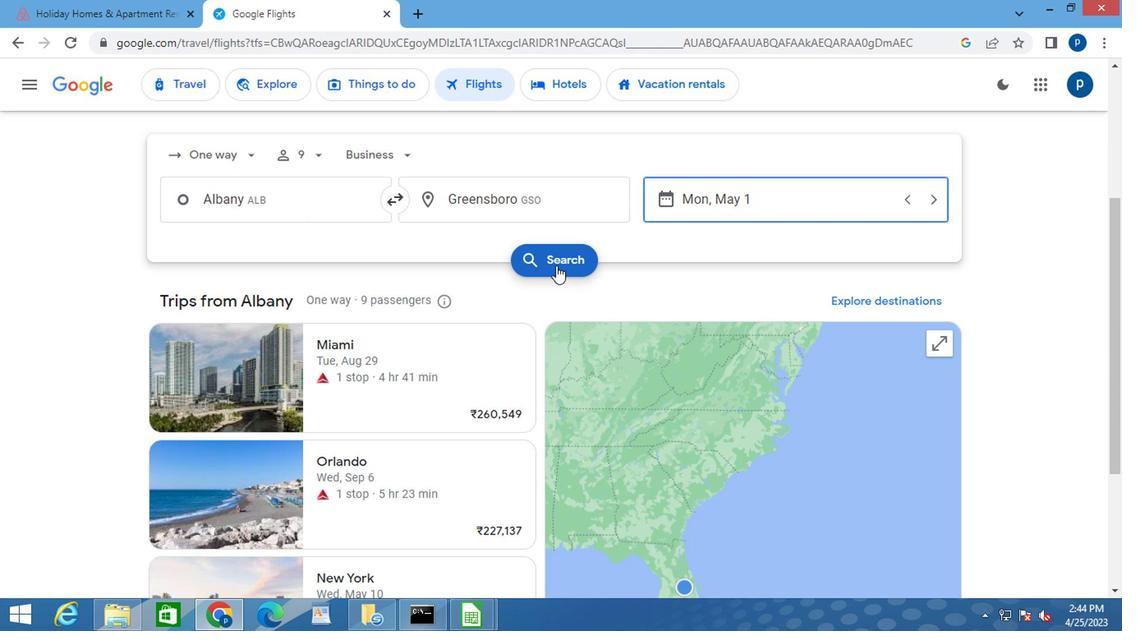
Action: Mouse moved to (169, 226)
Screenshot: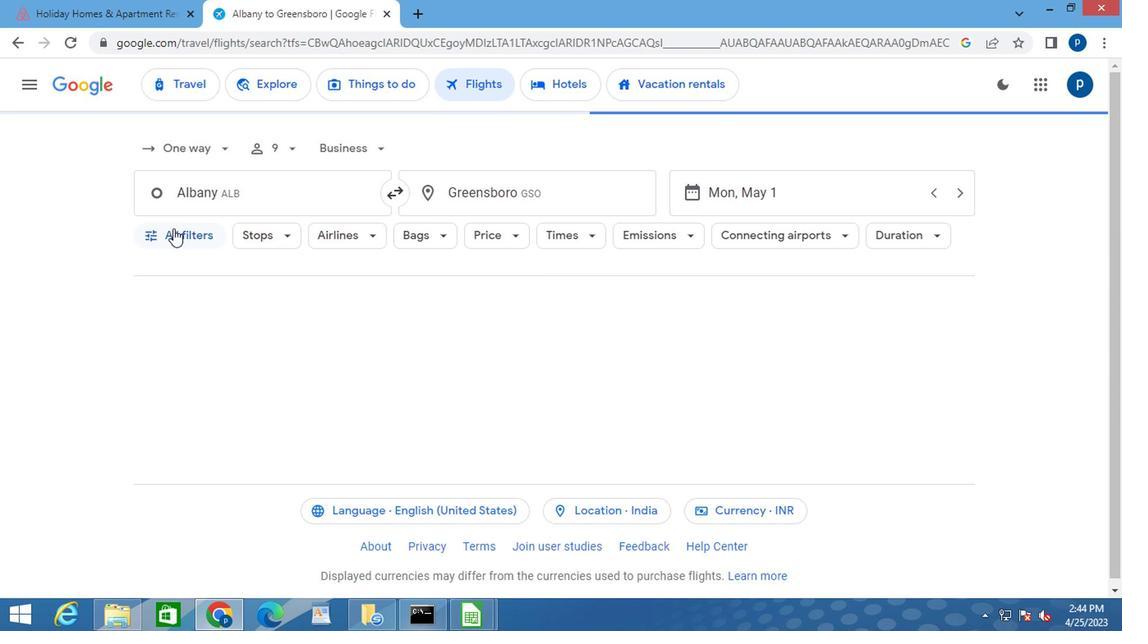 
Action: Mouse pressed left at (169, 226)
Screenshot: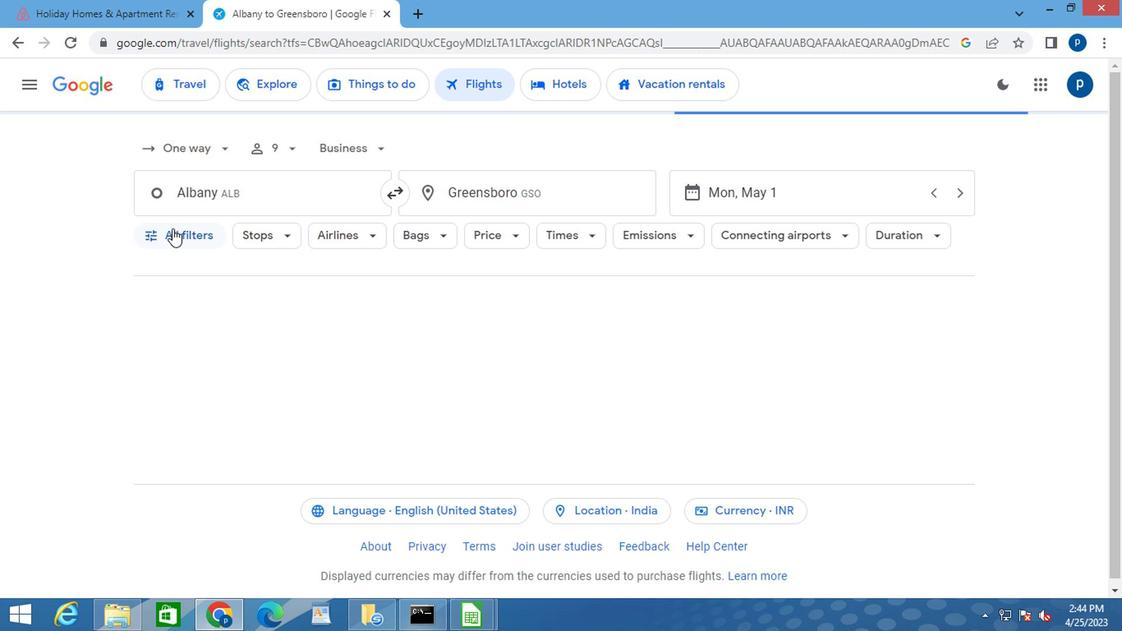 
Action: Mouse moved to (292, 371)
Screenshot: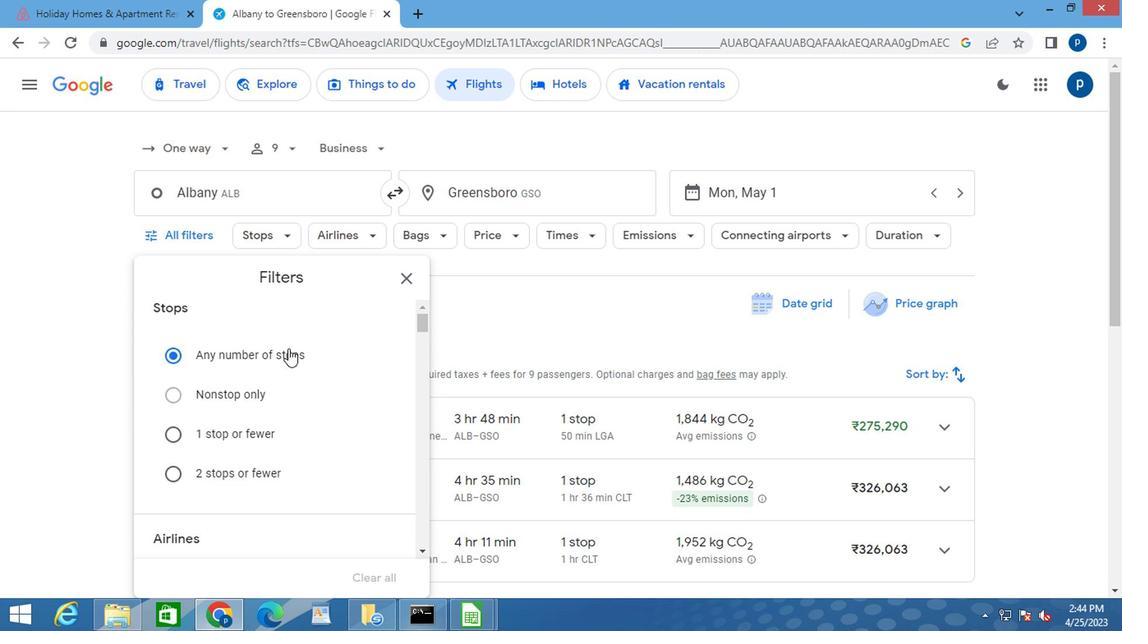 
Action: Mouse scrolled (292, 370) with delta (0, -1)
Screenshot: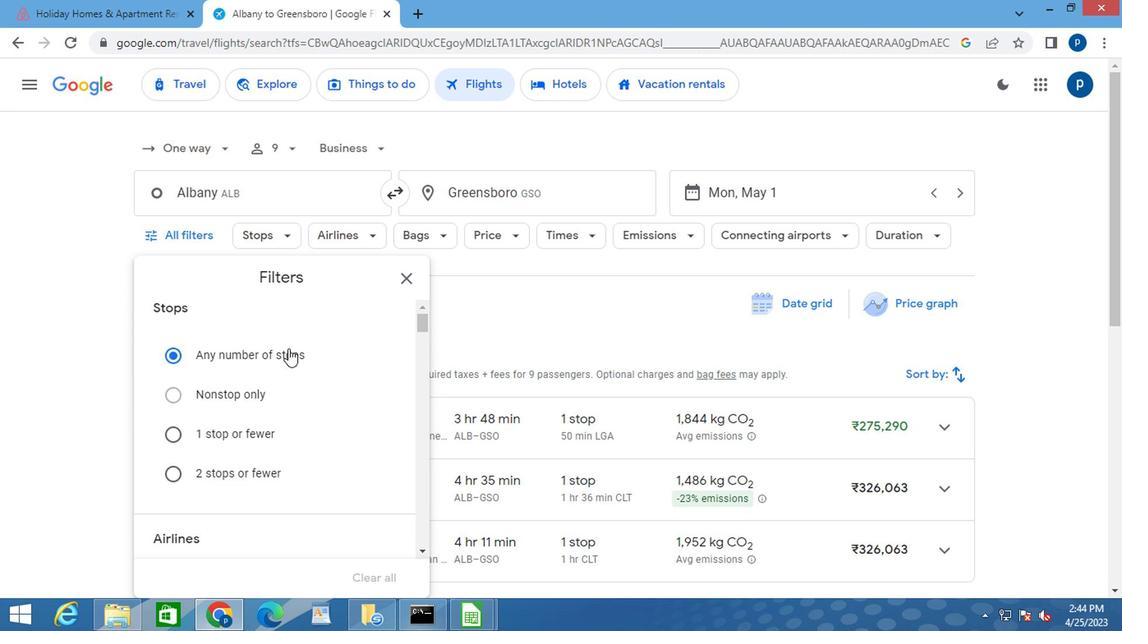 
Action: Mouse moved to (294, 371)
Screenshot: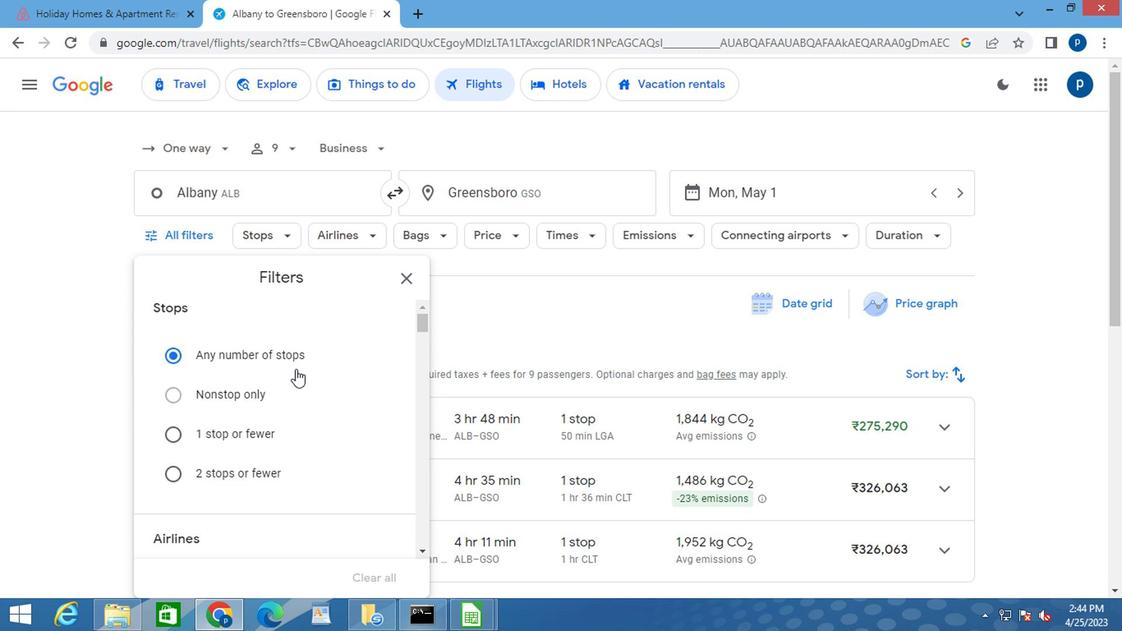 
Action: Mouse scrolled (294, 371) with delta (0, 0)
Screenshot: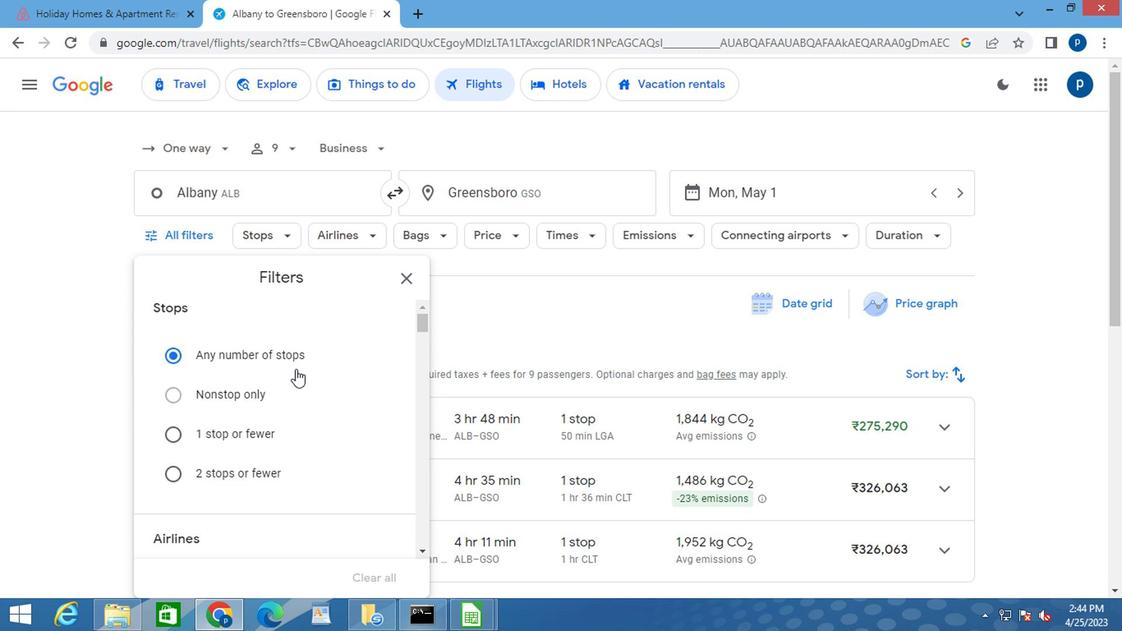 
Action: Mouse moved to (294, 371)
Screenshot: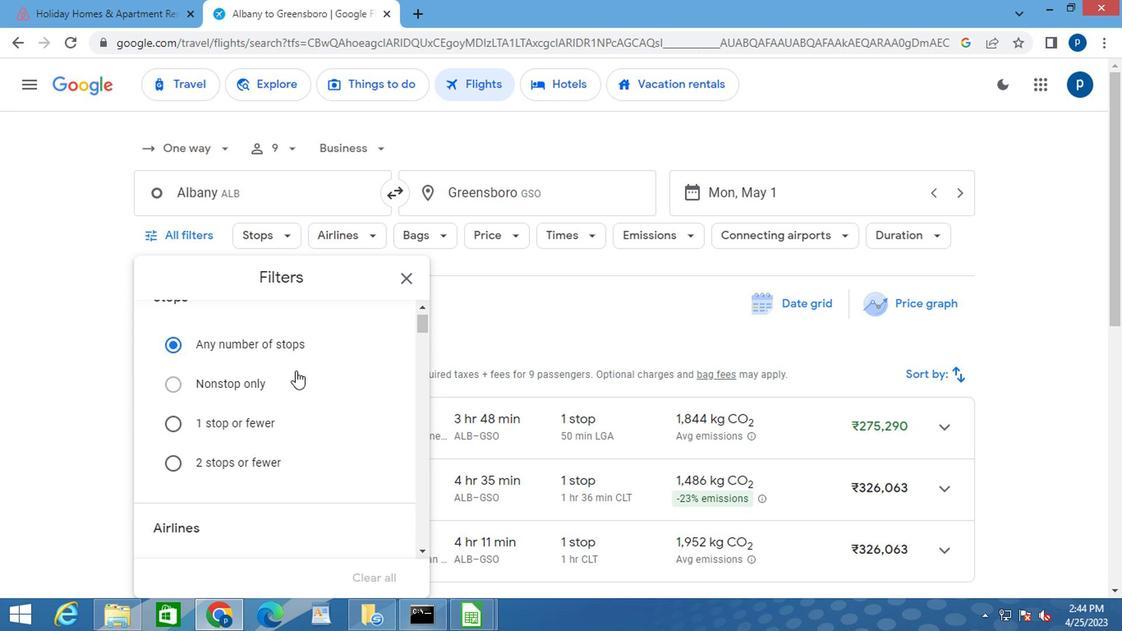 
Action: Mouse scrolled (294, 371) with delta (0, 0)
Screenshot: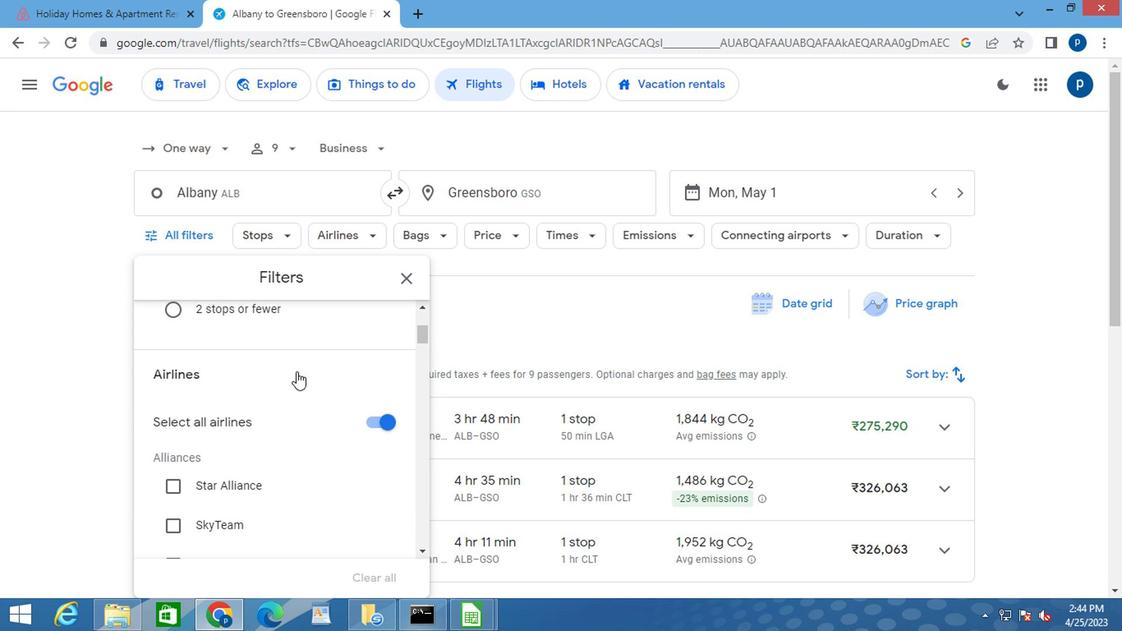 
Action: Mouse scrolled (294, 371) with delta (0, 0)
Screenshot: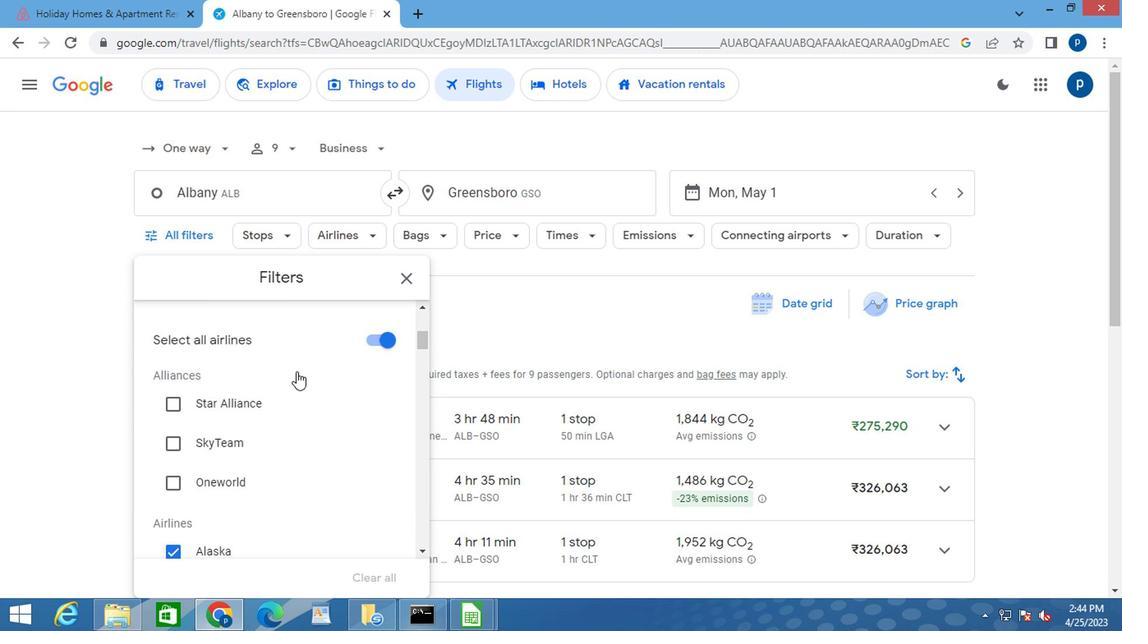 
Action: Mouse scrolled (294, 371) with delta (0, 0)
Screenshot: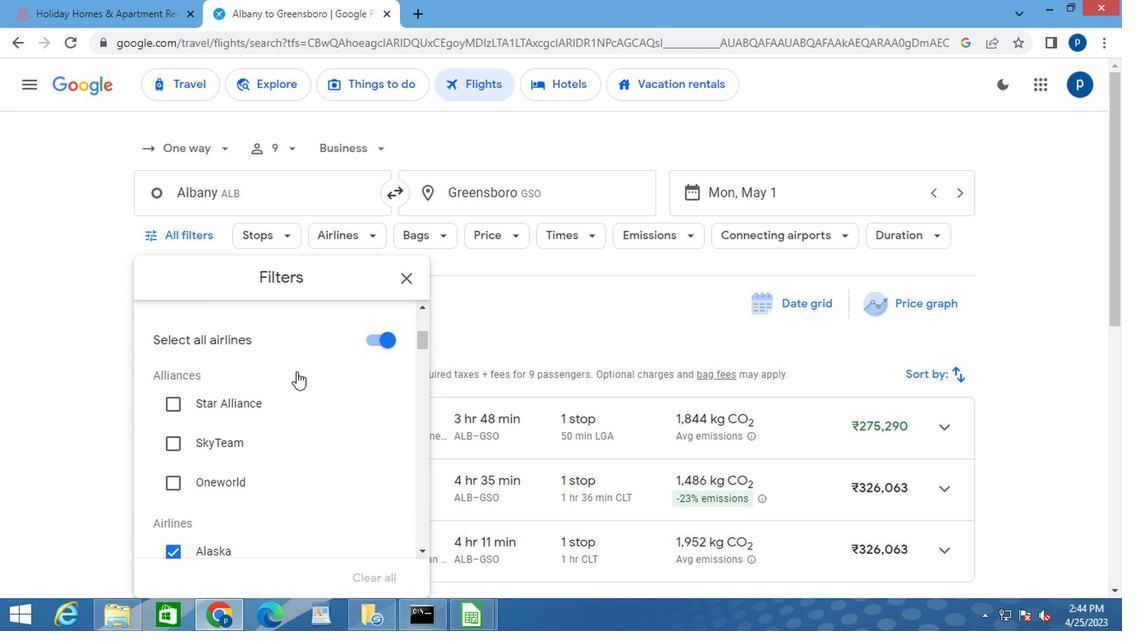 
Action: Mouse moved to (303, 371)
Screenshot: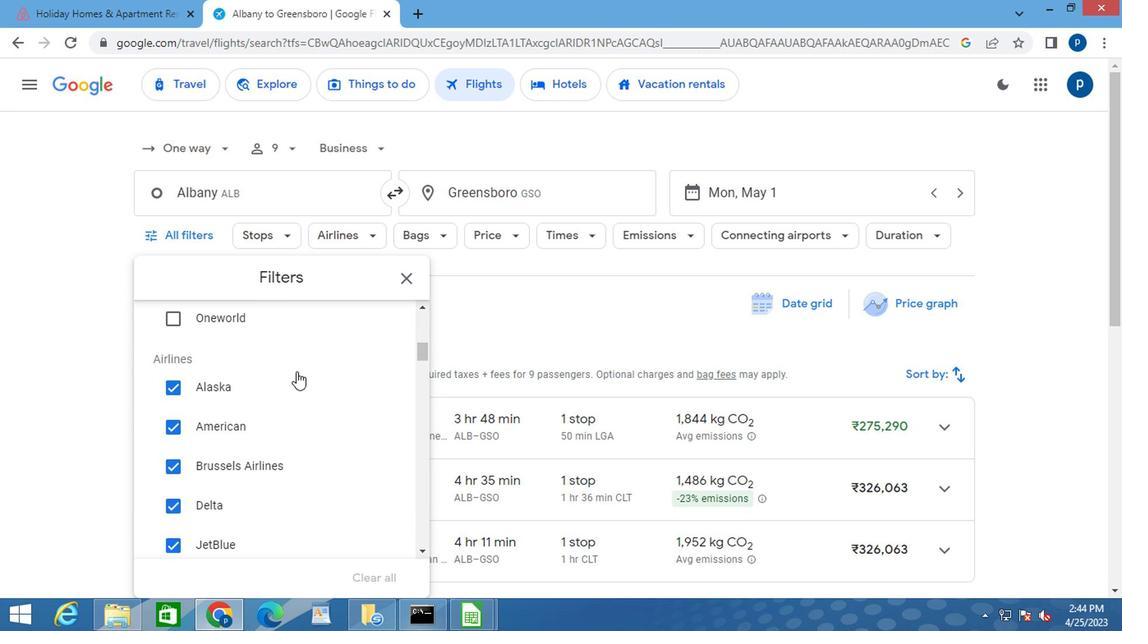 
Action: Mouse scrolled (303, 370) with delta (0, -1)
Screenshot: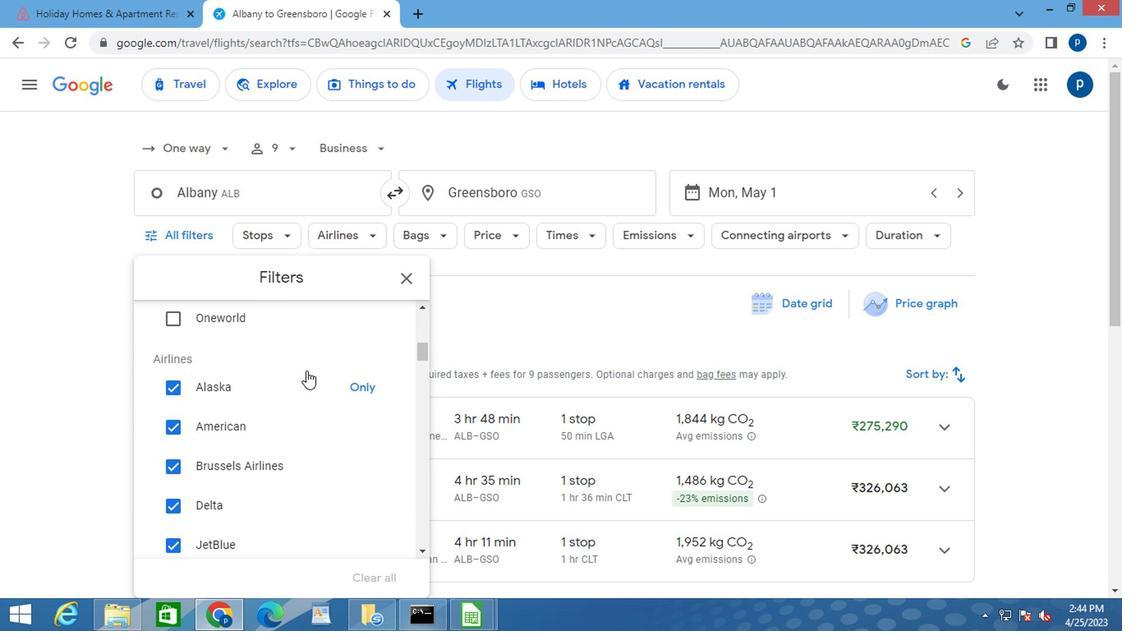 
Action: Mouse moved to (371, 428)
Screenshot: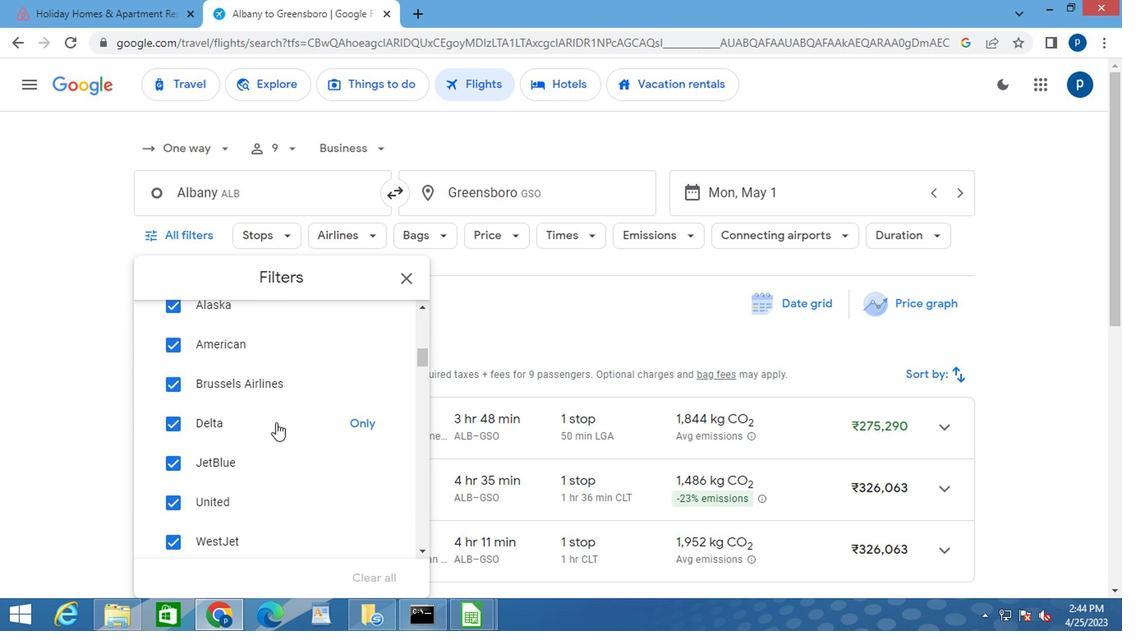 
Action: Mouse pressed left at (371, 428)
Screenshot: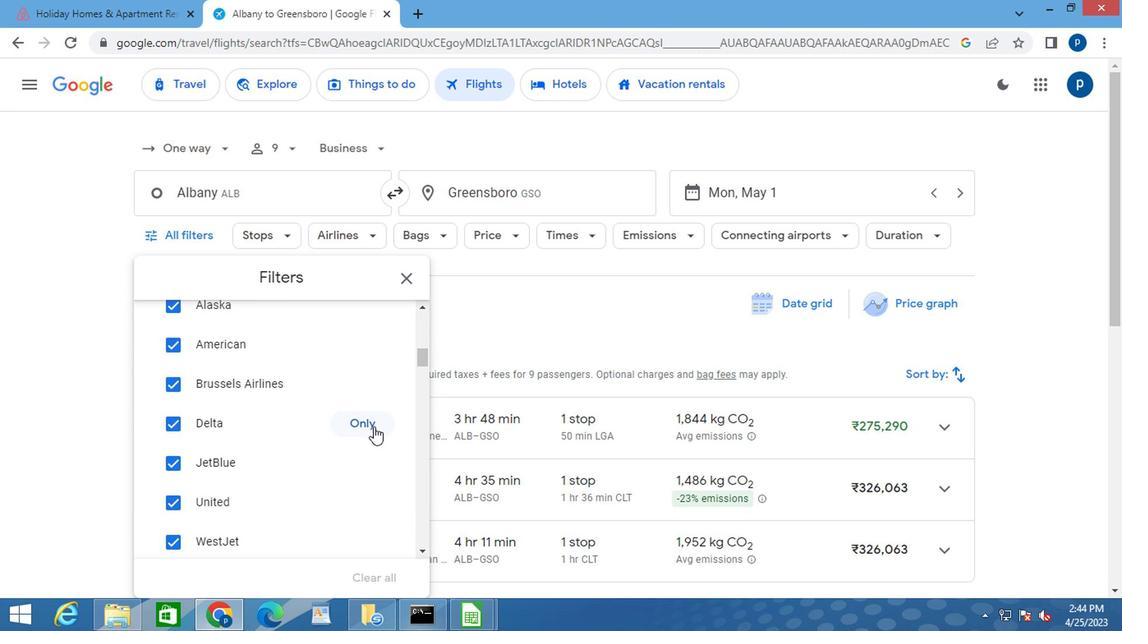 
Action: Mouse moved to (330, 441)
Screenshot: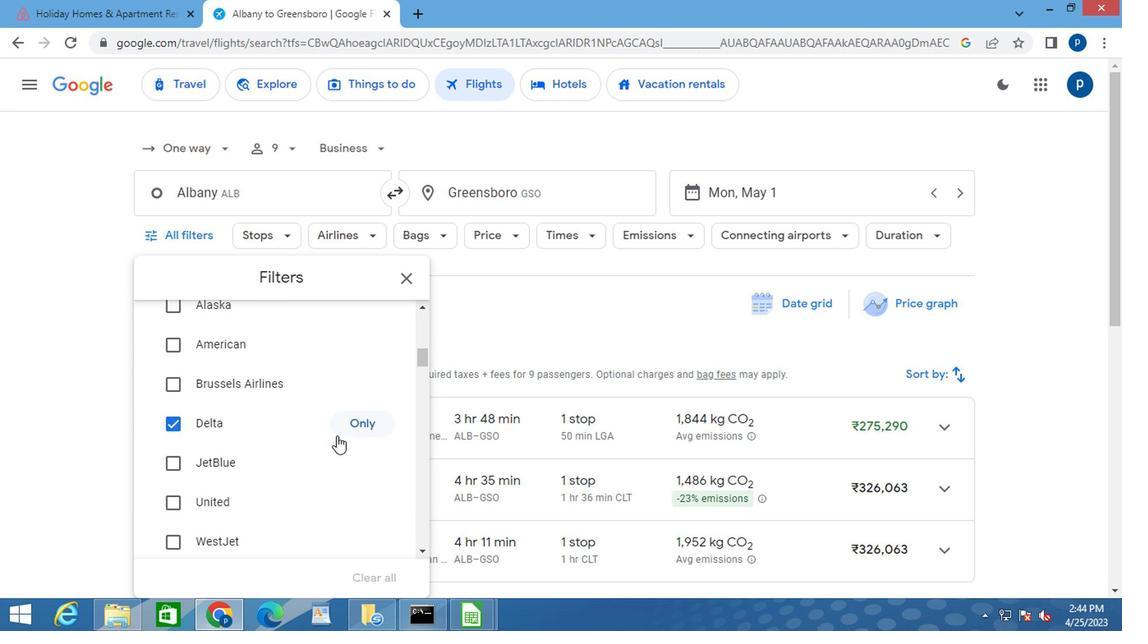 
Action: Mouse scrolled (330, 440) with delta (0, 0)
Screenshot: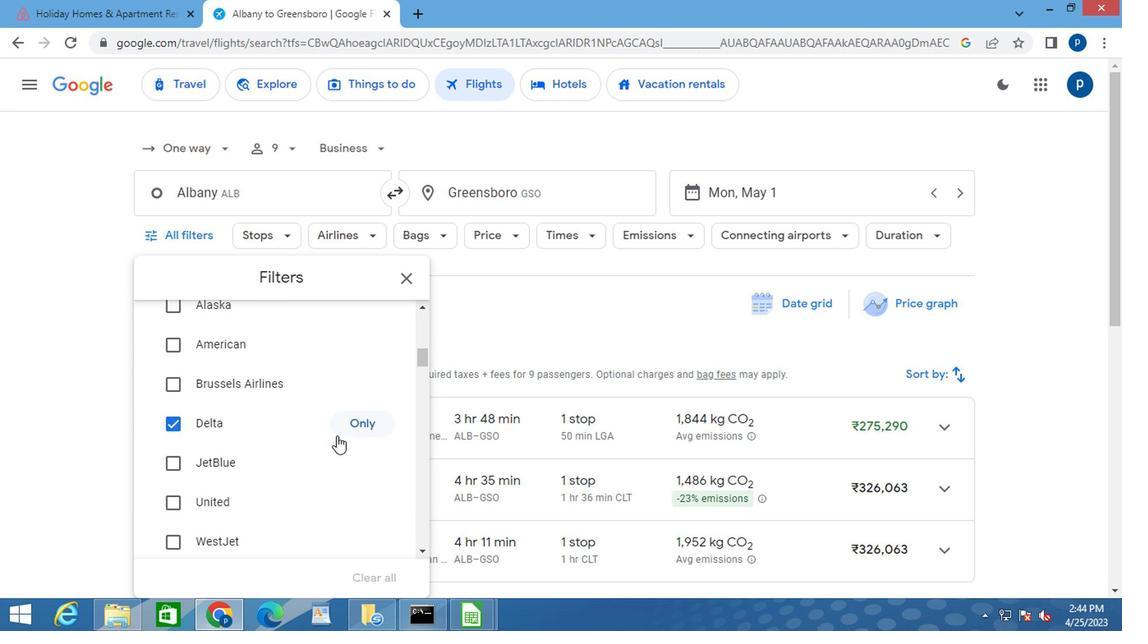 
Action: Mouse scrolled (330, 440) with delta (0, 0)
Screenshot: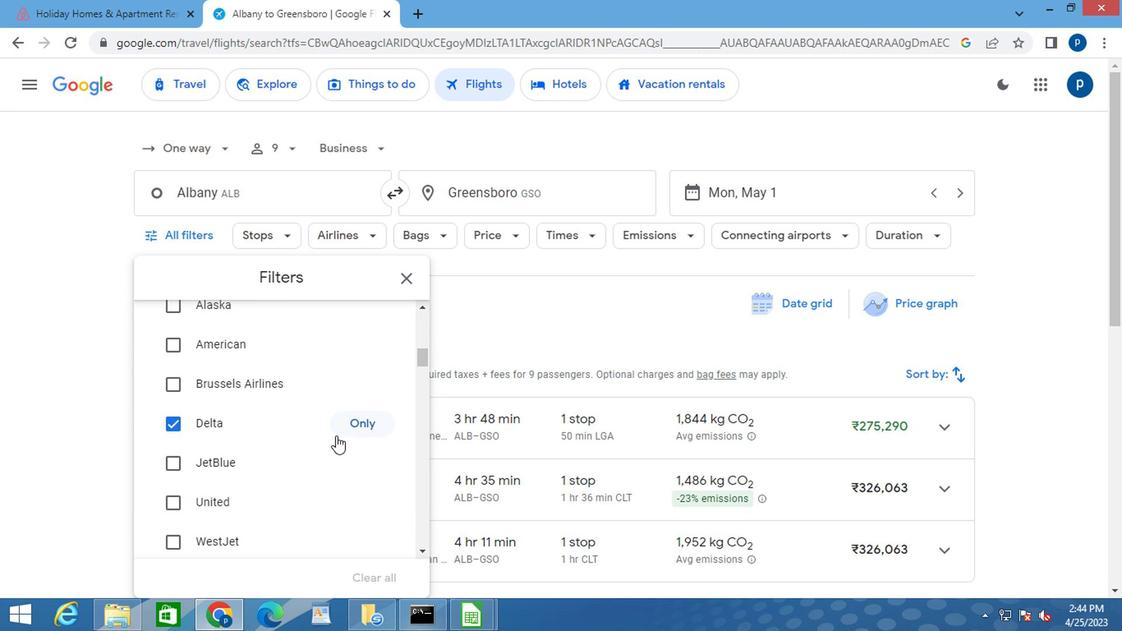 
Action: Mouse moved to (302, 430)
Screenshot: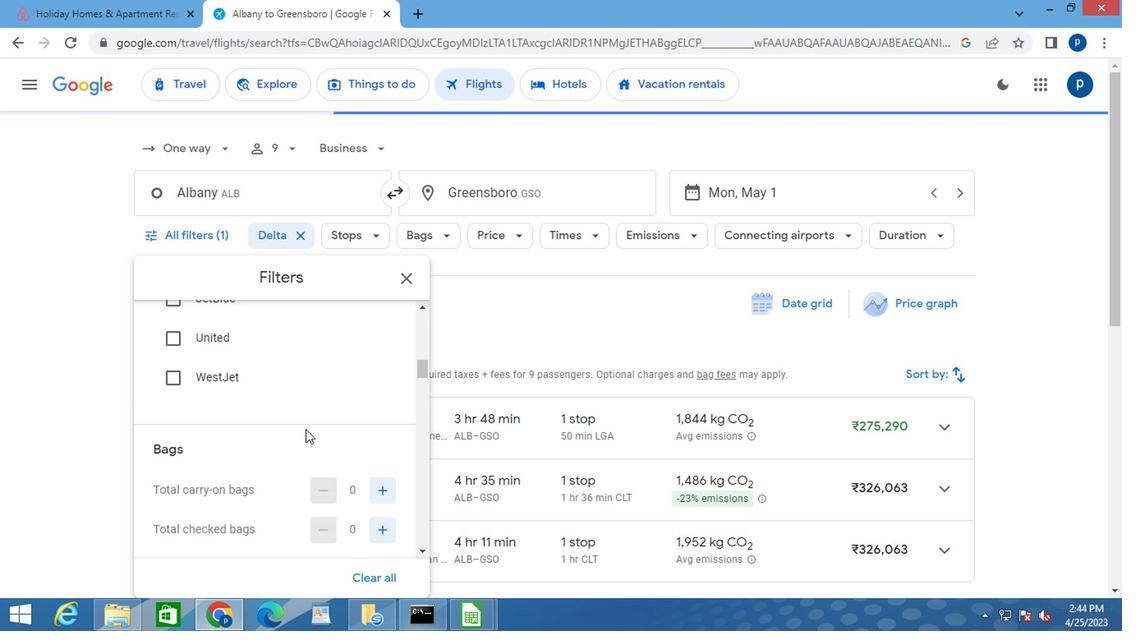 
Action: Mouse scrolled (302, 429) with delta (0, -1)
Screenshot: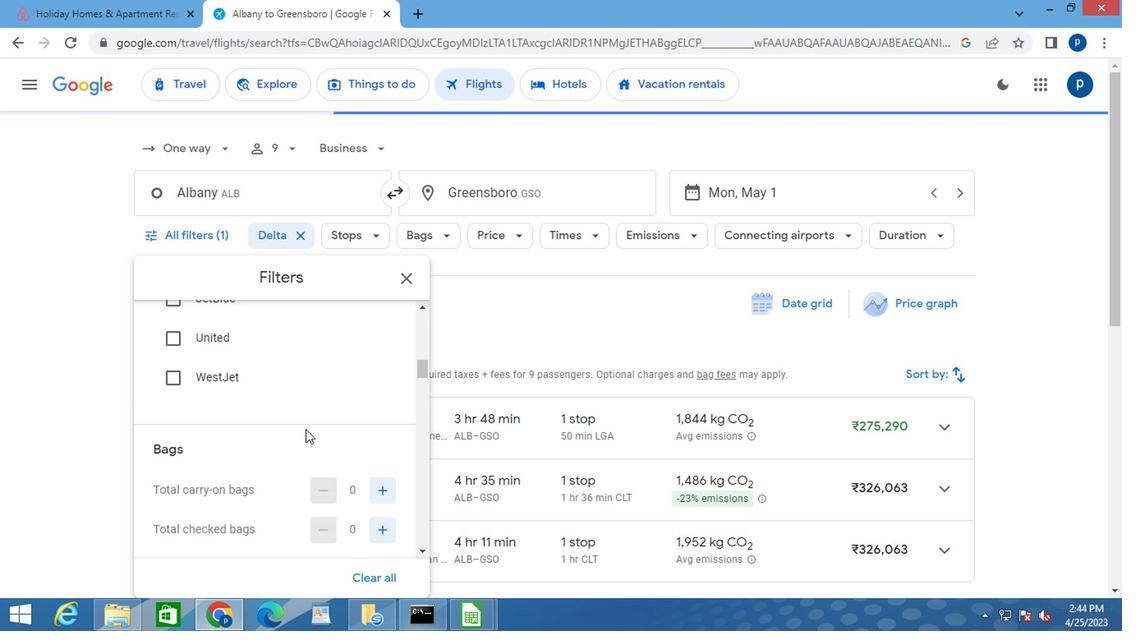 
Action: Mouse moved to (299, 428)
Screenshot: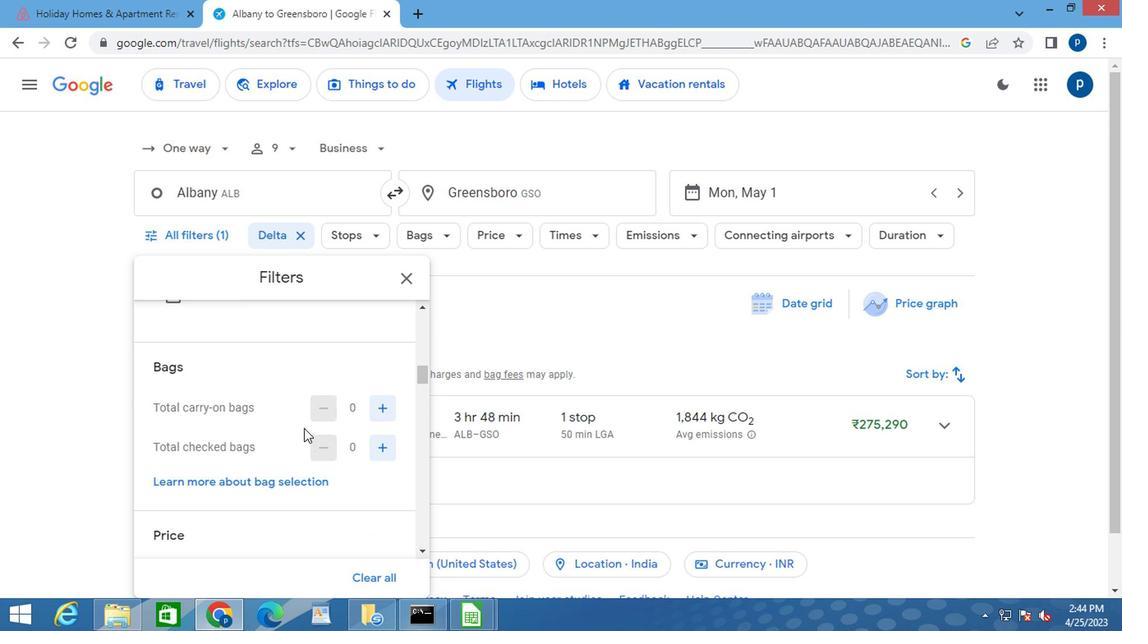 
Action: Mouse scrolled (299, 427) with delta (0, 0)
Screenshot: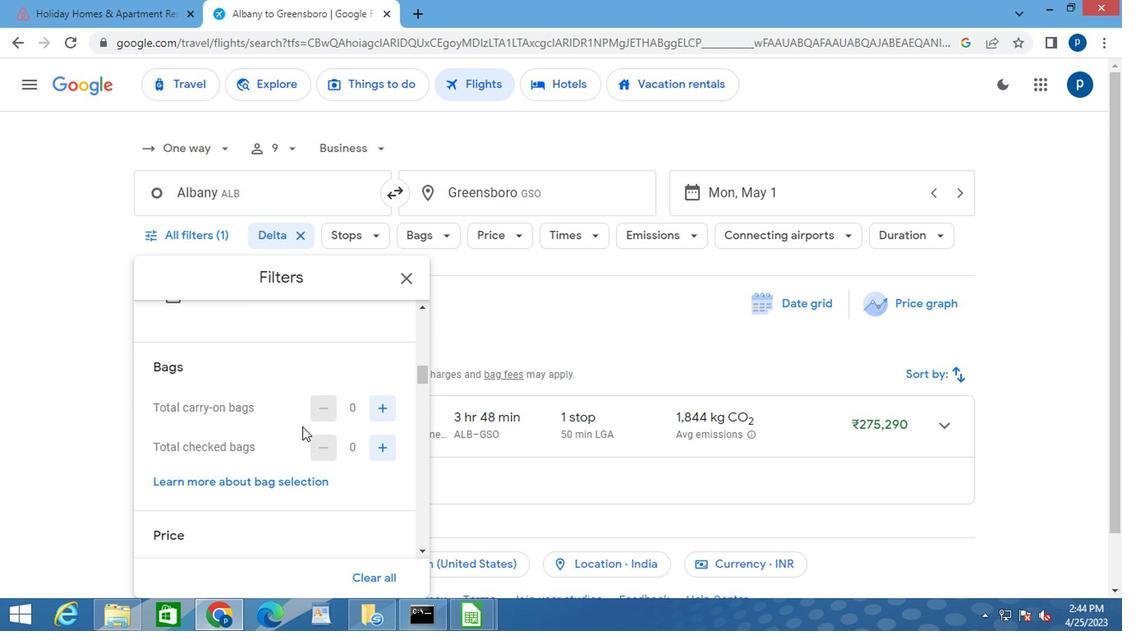 
Action: Mouse moved to (381, 322)
Screenshot: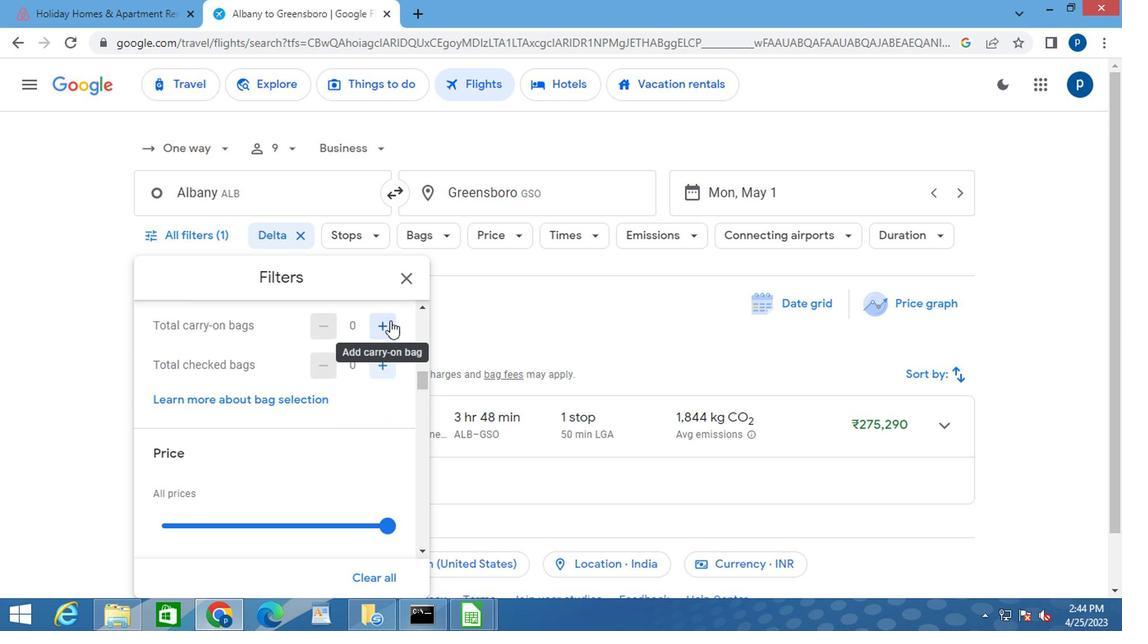 
Action: Mouse pressed left at (381, 322)
Screenshot: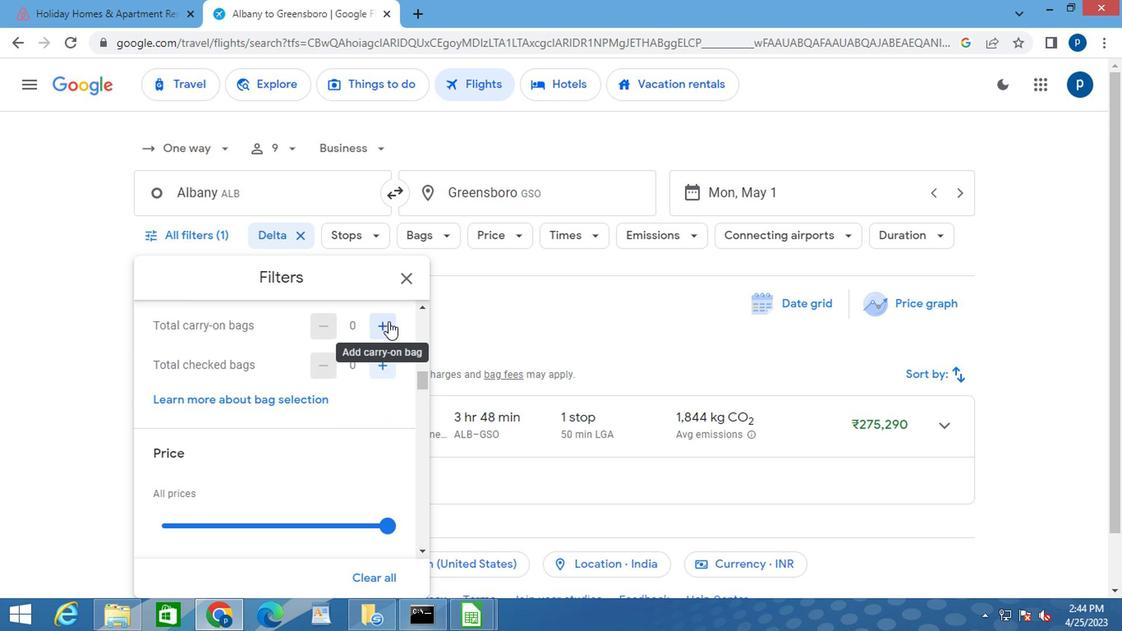 
Action: Mouse moved to (342, 405)
Screenshot: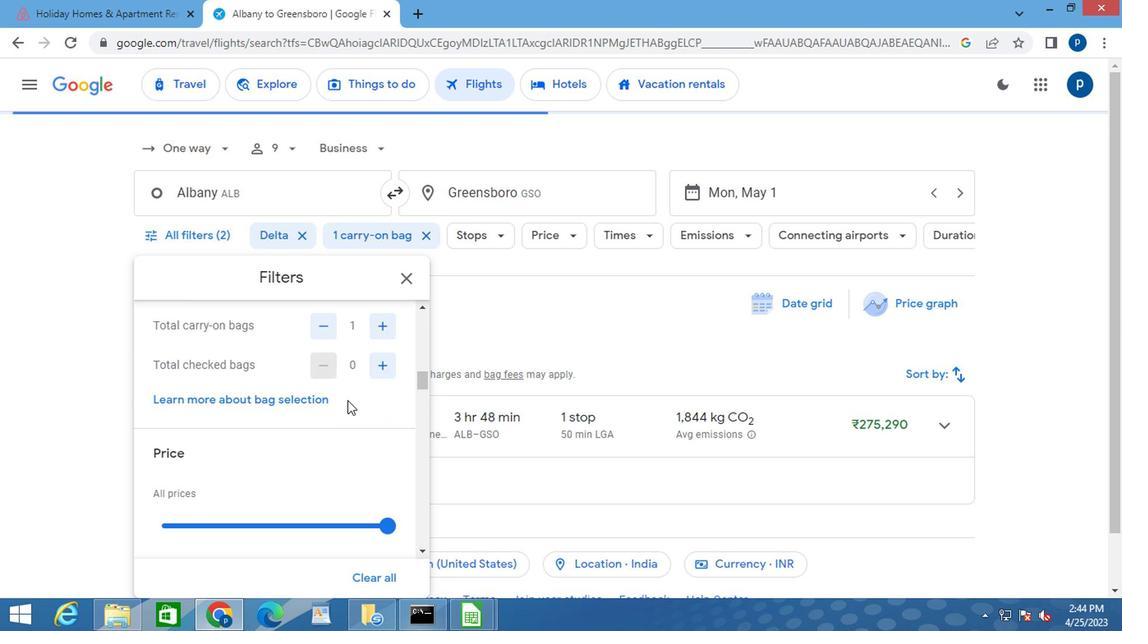 
Action: Mouse scrolled (342, 404) with delta (0, -1)
Screenshot: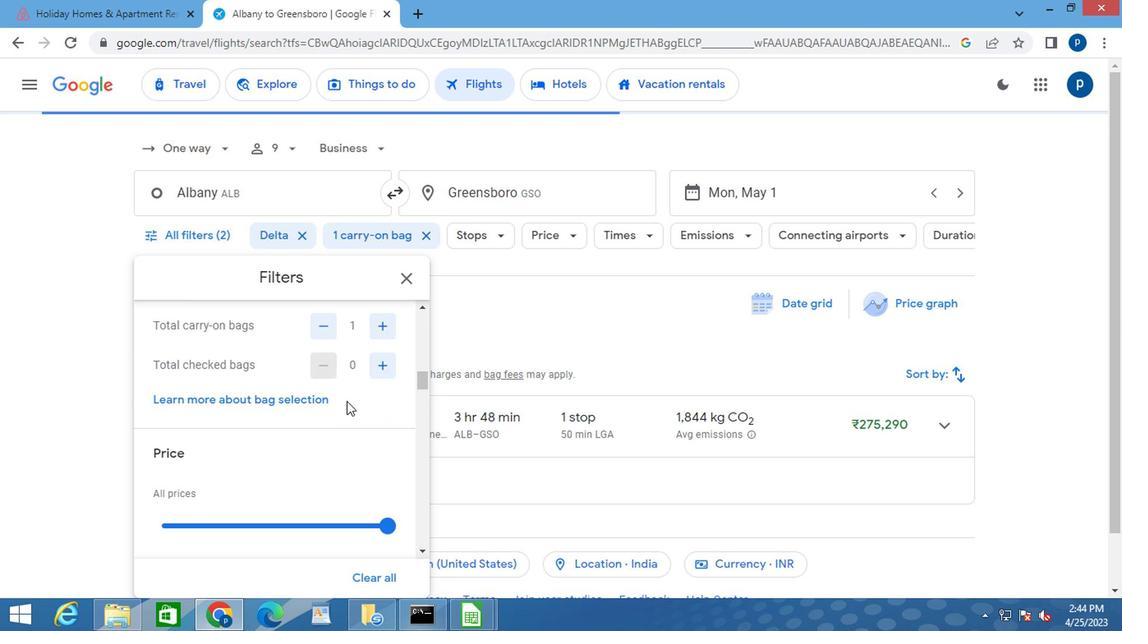 
Action: Mouse moved to (378, 442)
Screenshot: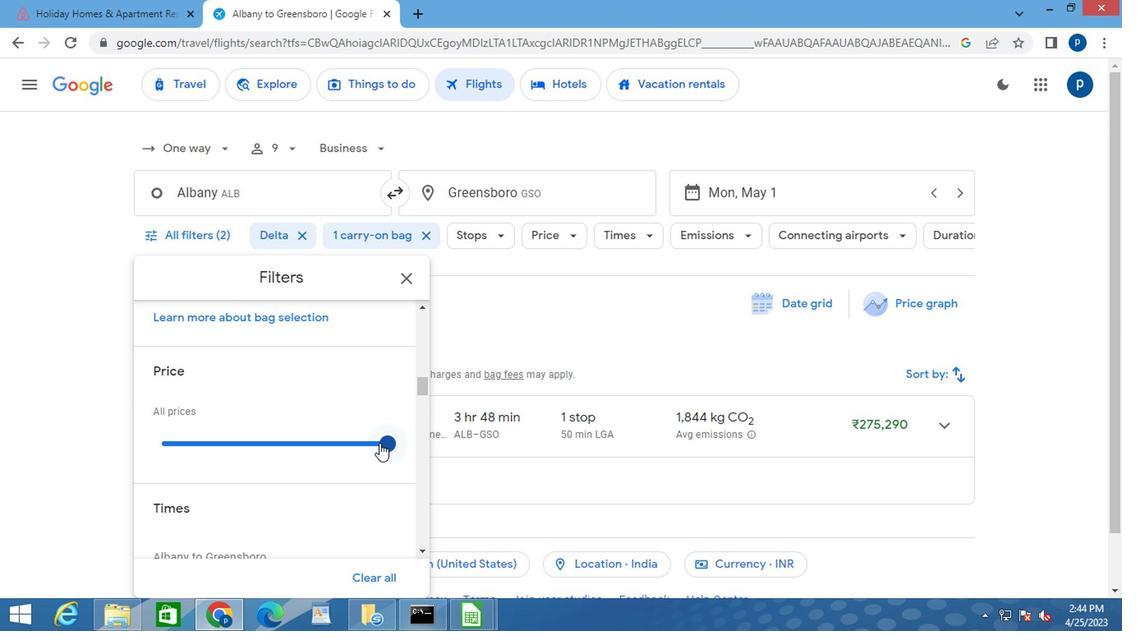 
Action: Mouse pressed left at (378, 442)
Screenshot: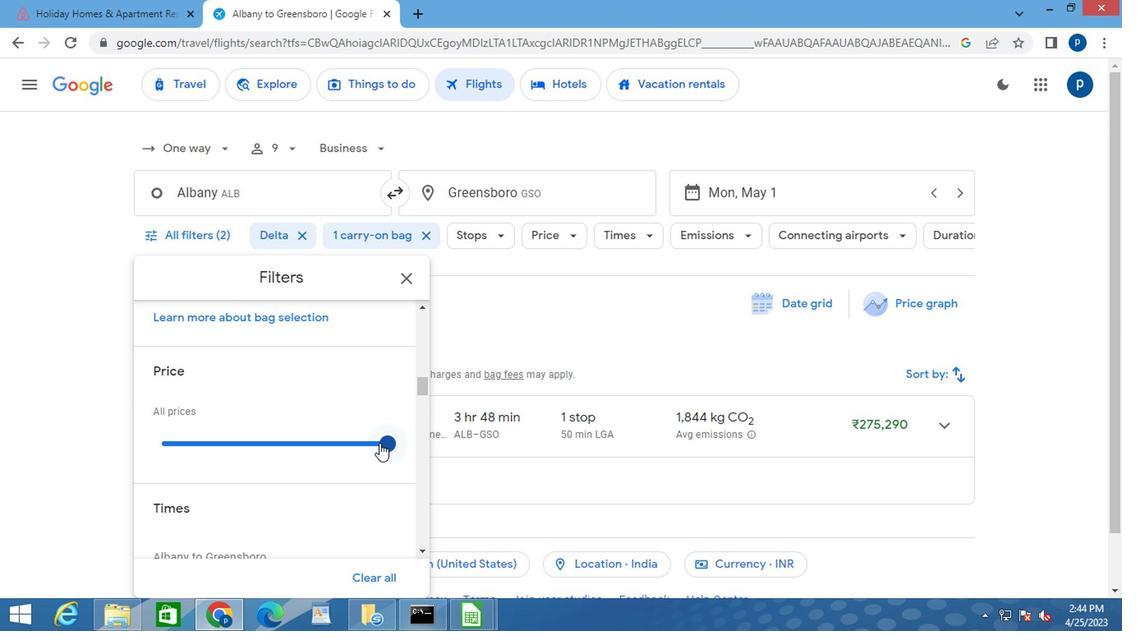 
Action: Mouse moved to (310, 498)
Screenshot: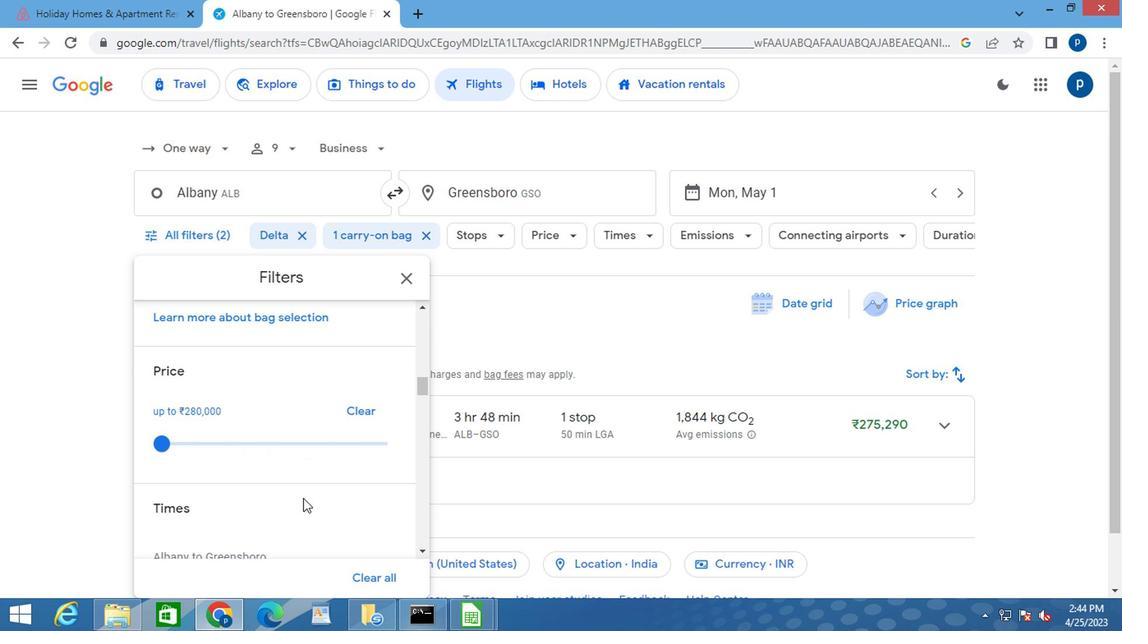 
Action: Mouse scrolled (310, 497) with delta (0, 0)
Screenshot: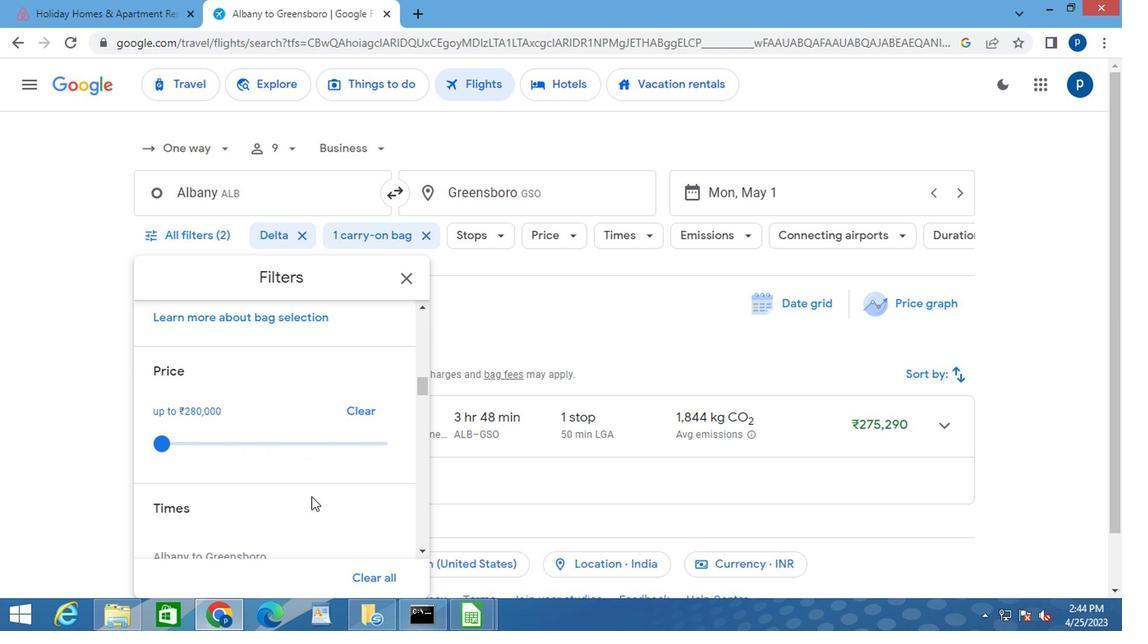 
Action: Mouse moved to (304, 473)
Screenshot: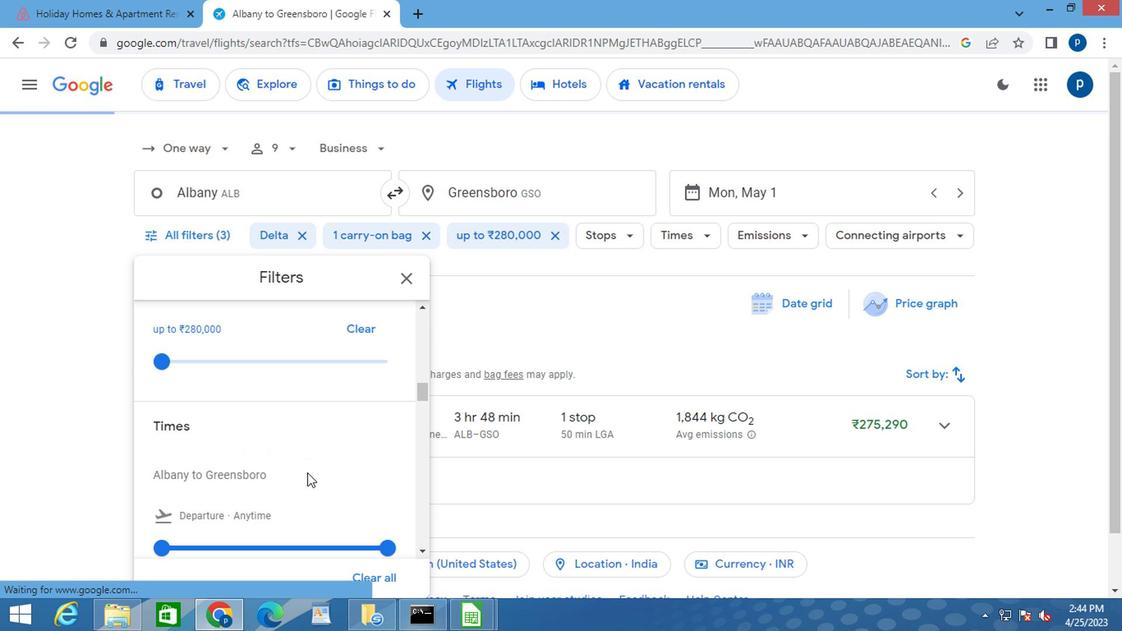 
Action: Mouse scrolled (304, 472) with delta (0, 0)
Screenshot: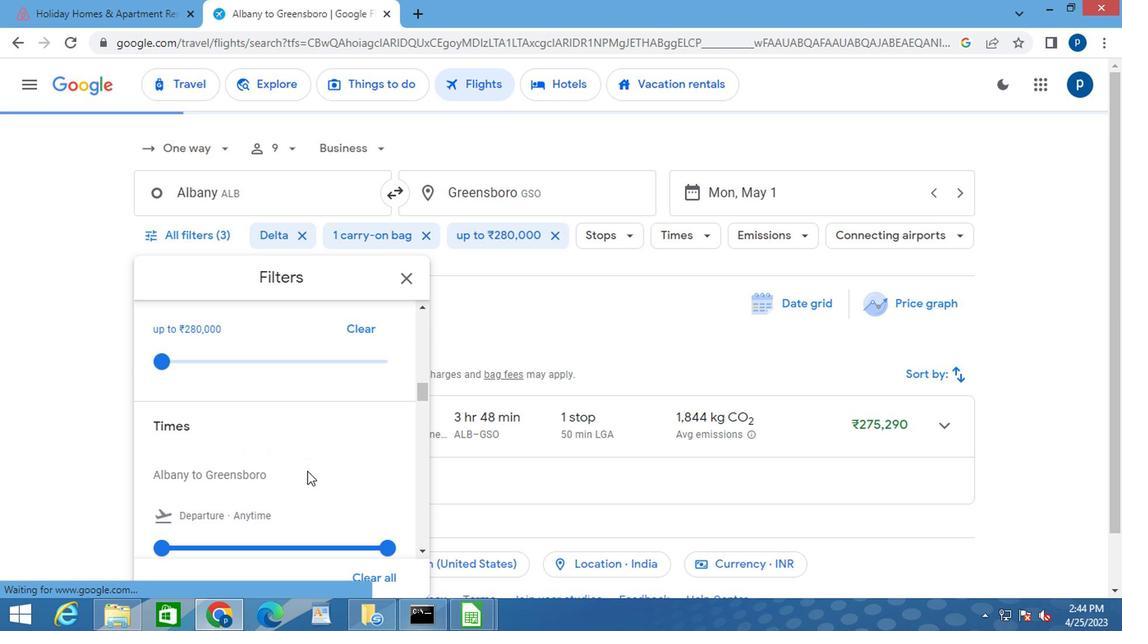 
Action: Mouse moved to (383, 467)
Screenshot: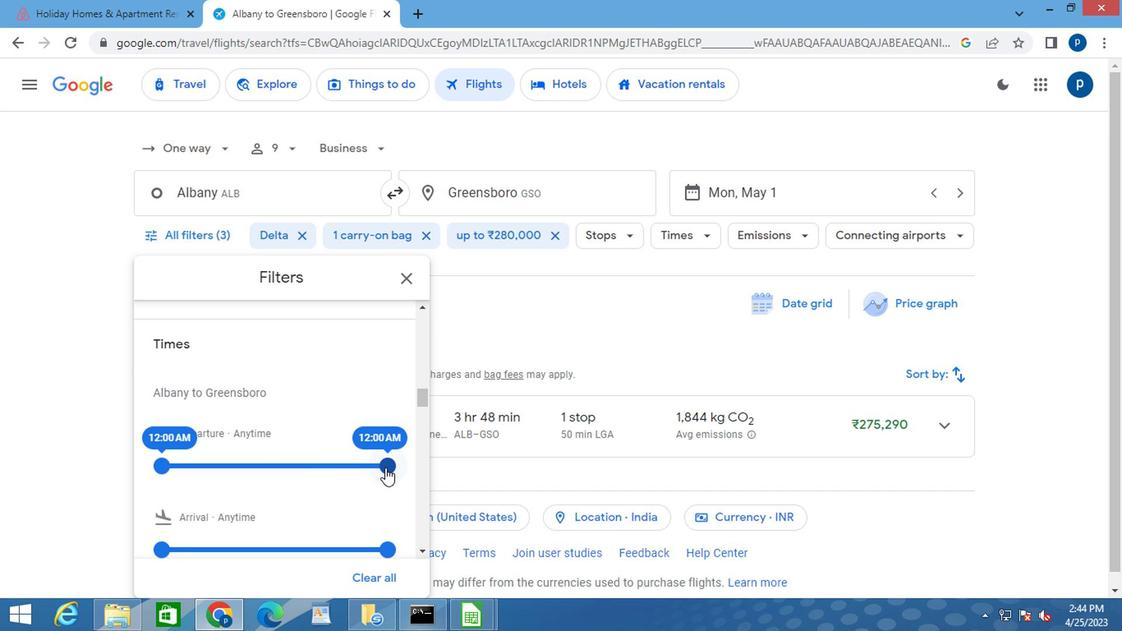 
Action: Mouse pressed left at (383, 467)
Screenshot: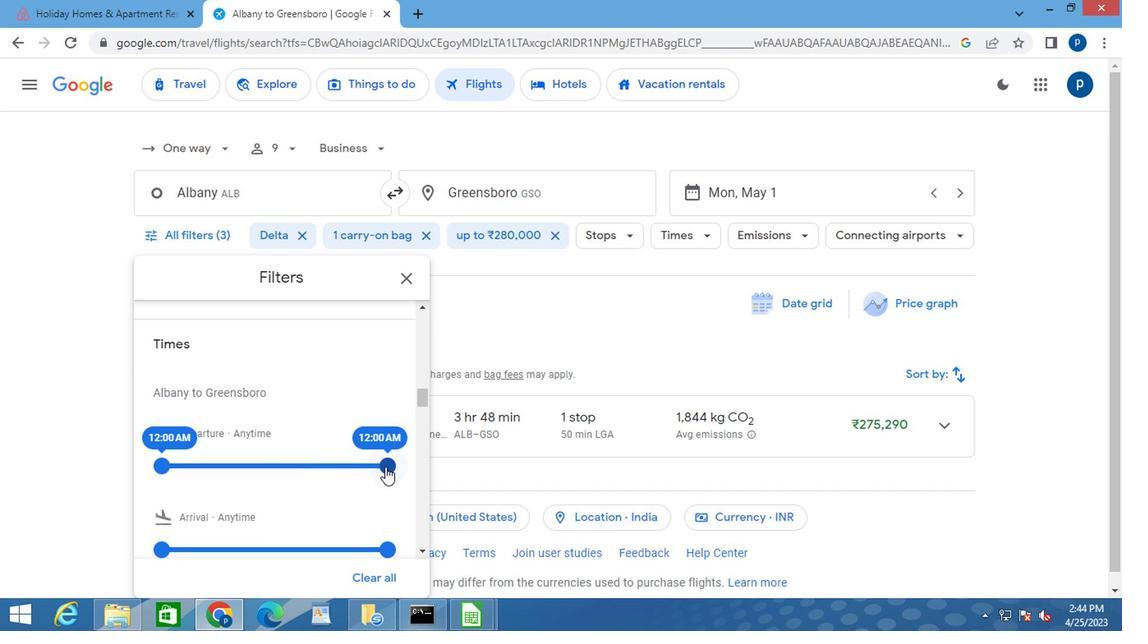 
Action: Mouse moved to (163, 466)
Screenshot: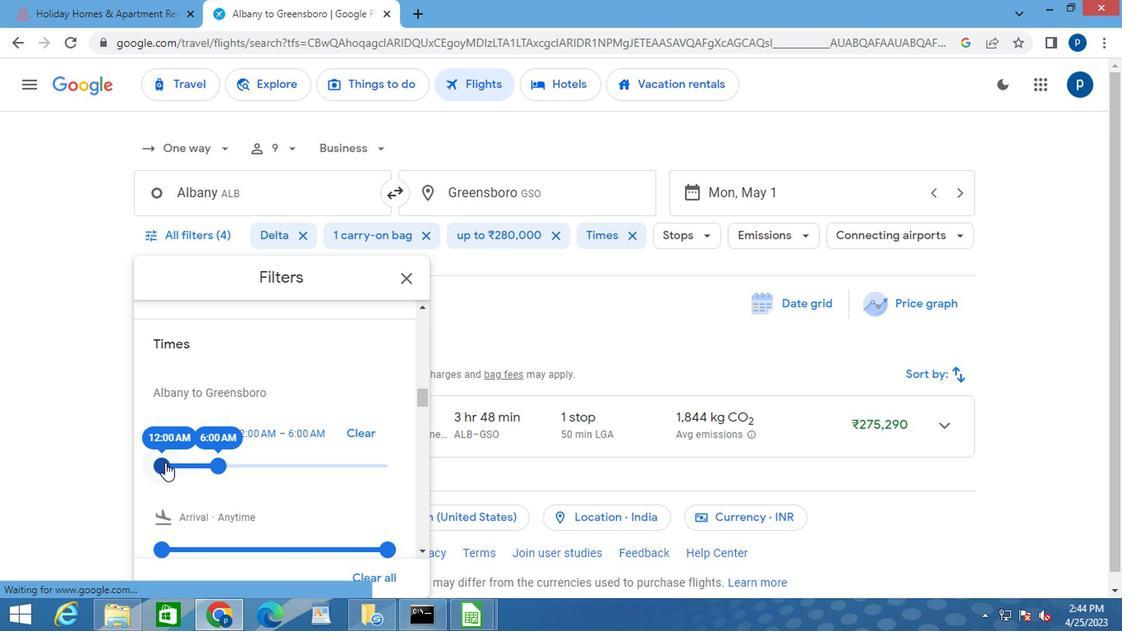 
Action: Mouse pressed left at (163, 466)
Screenshot: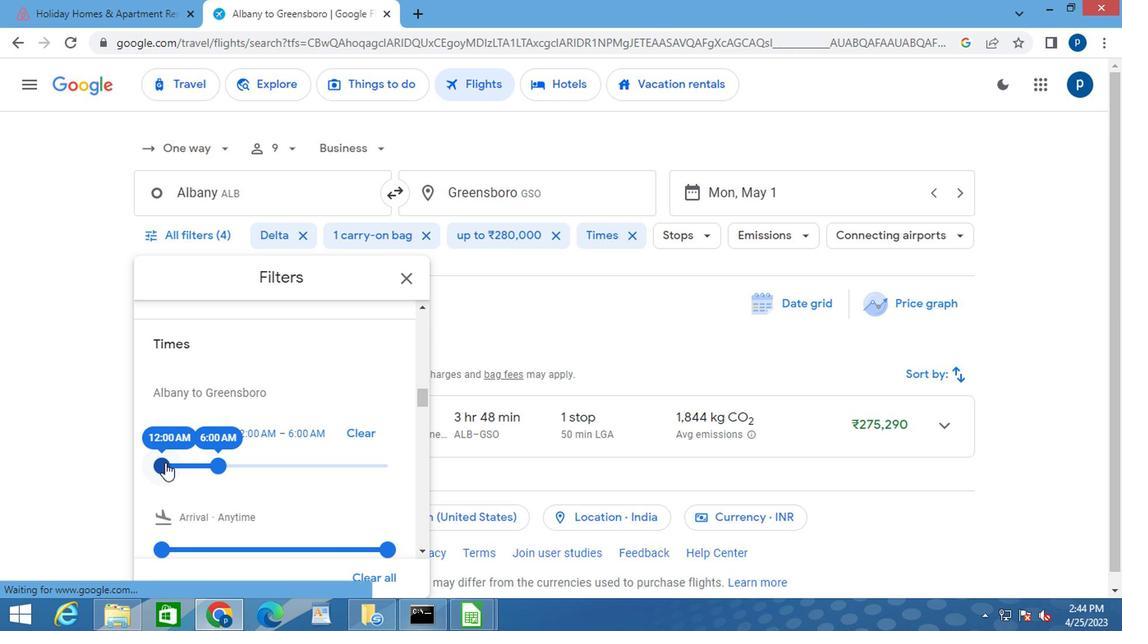 
Action: Mouse moved to (403, 271)
Screenshot: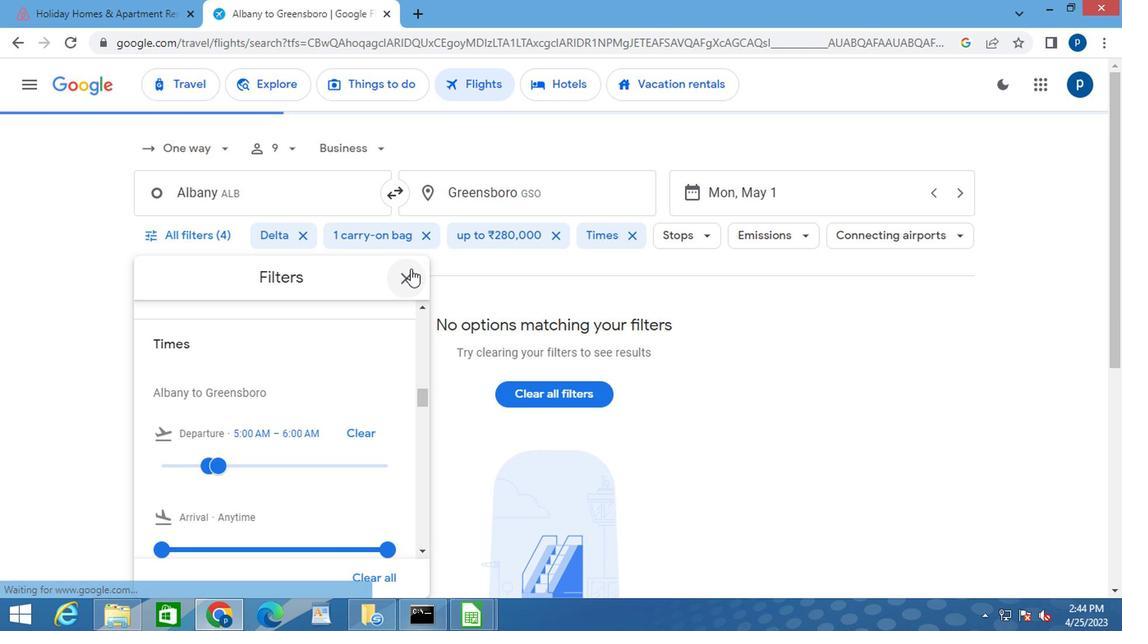
Action: Mouse pressed left at (403, 271)
Screenshot: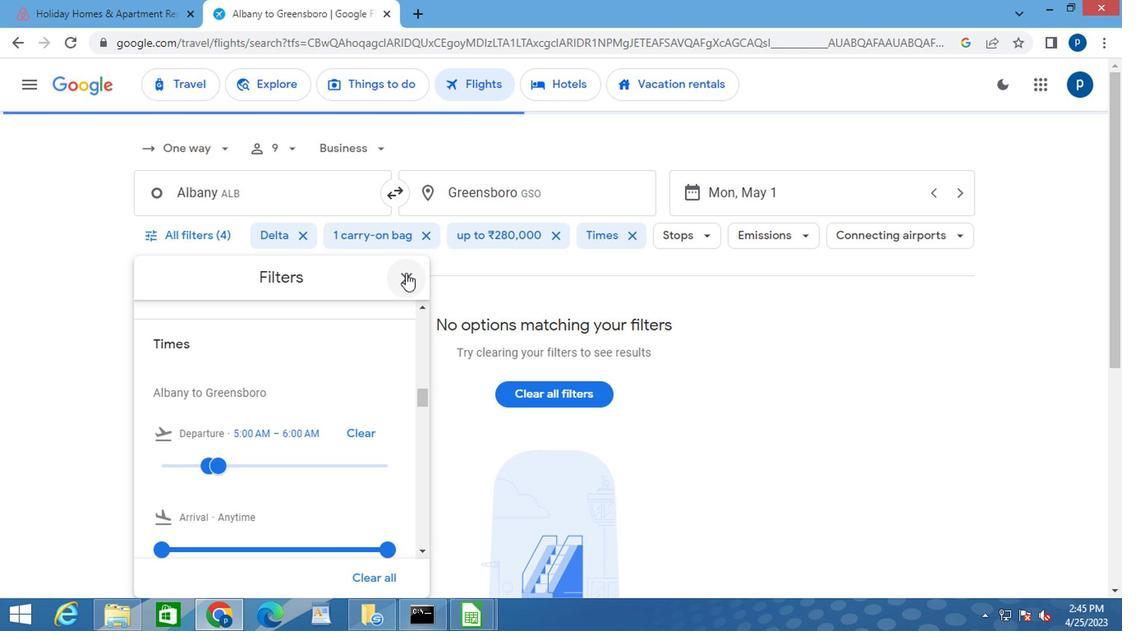 
